 Task: Add a signature Matthew Wright containing Best wishes for a happy National Clean Off Your Desk Day, Matthew Wright to email address softage.3@softage.net and add a label Board of directors
Action: Mouse moved to (65, 134)
Screenshot: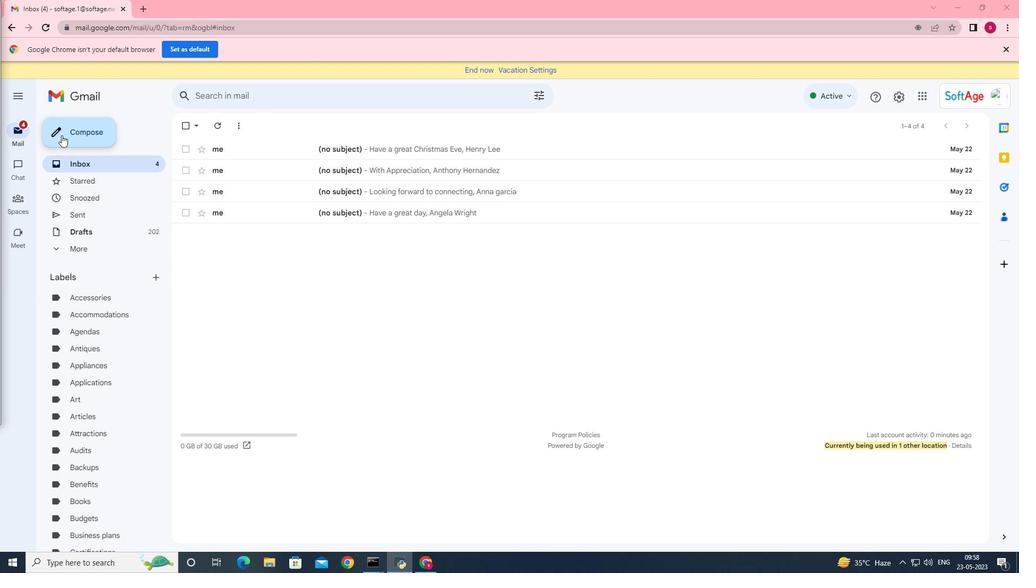 
Action: Mouse pressed left at (65, 134)
Screenshot: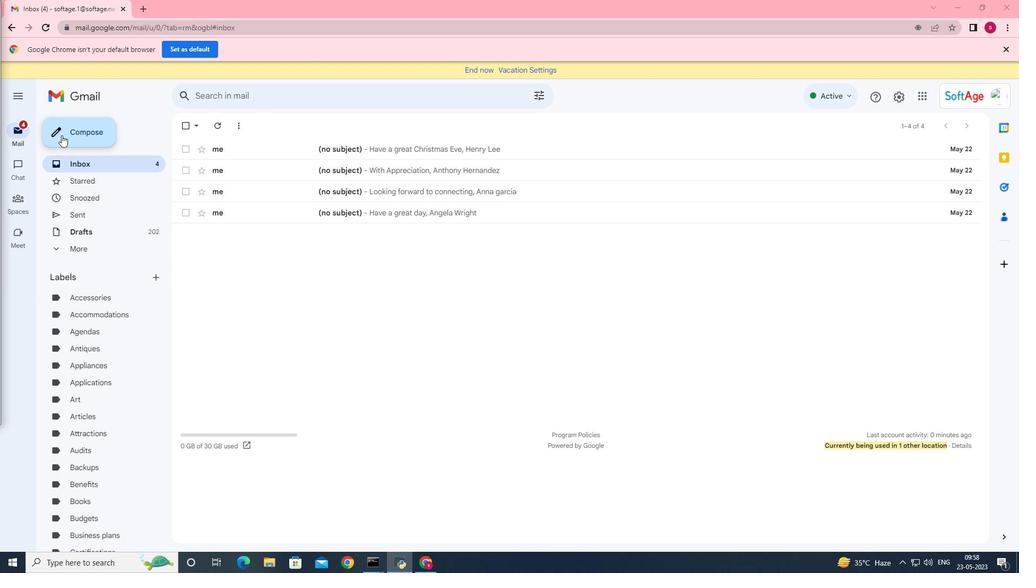 
Action: Mouse moved to (857, 535)
Screenshot: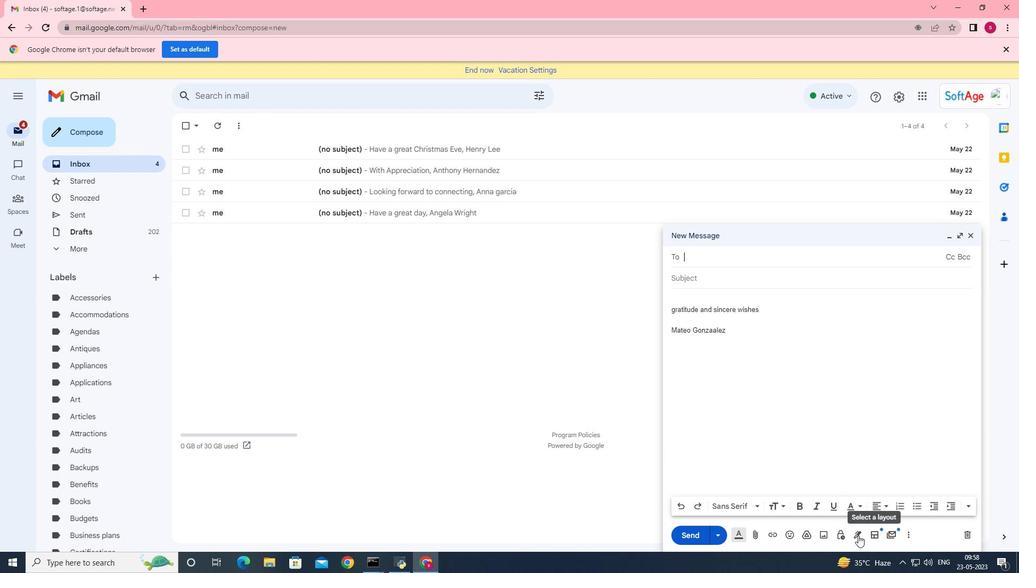 
Action: Mouse pressed left at (857, 535)
Screenshot: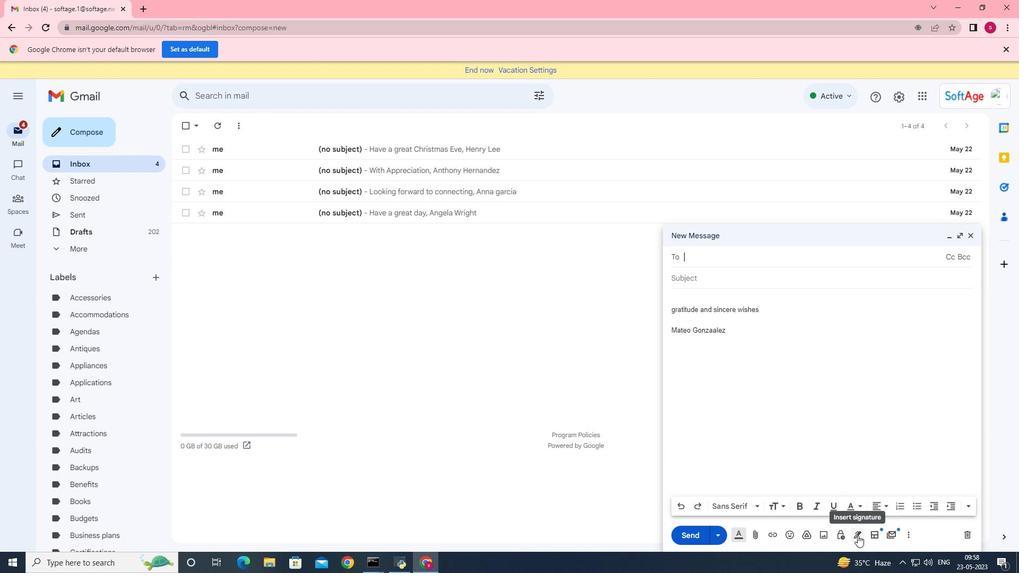 
Action: Mouse moved to (876, 480)
Screenshot: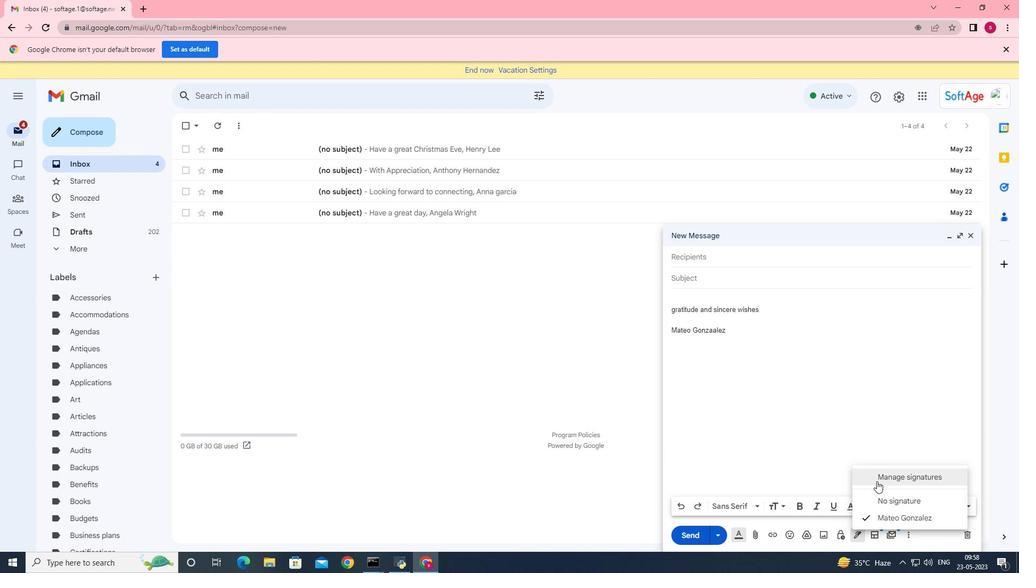 
Action: Mouse pressed left at (876, 480)
Screenshot: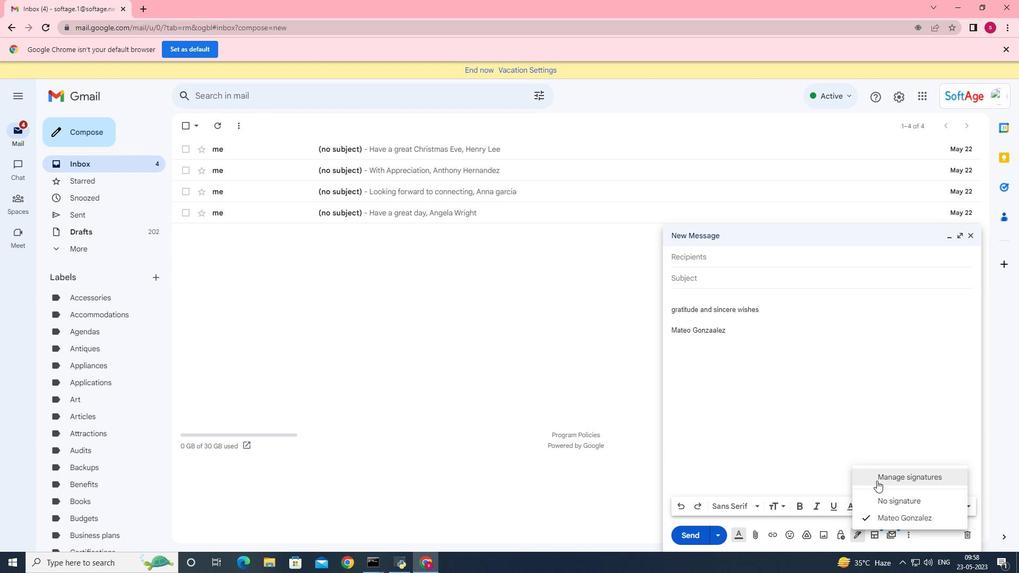 
Action: Mouse moved to (442, 398)
Screenshot: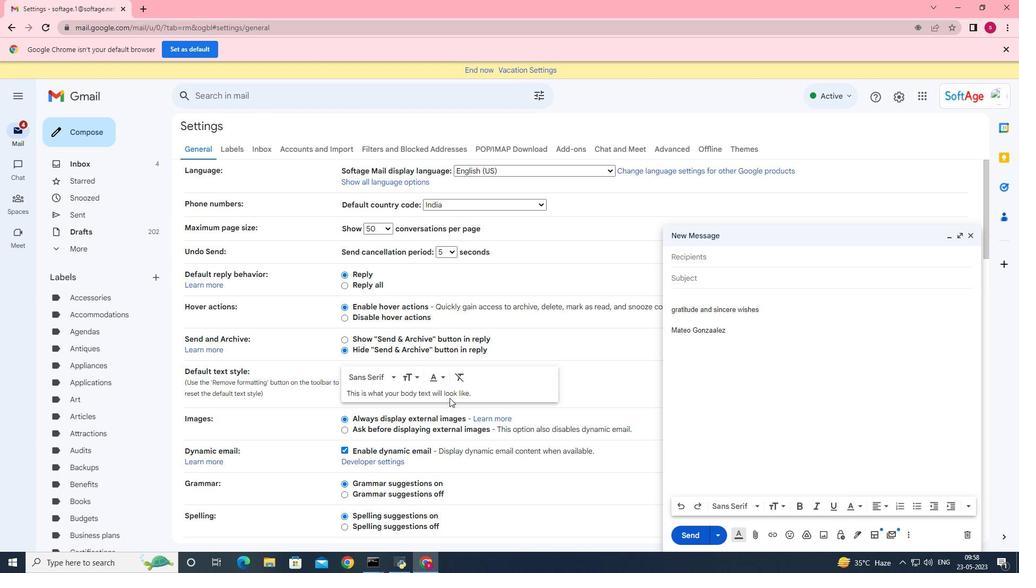 
Action: Mouse scrolled (442, 397) with delta (0, 0)
Screenshot: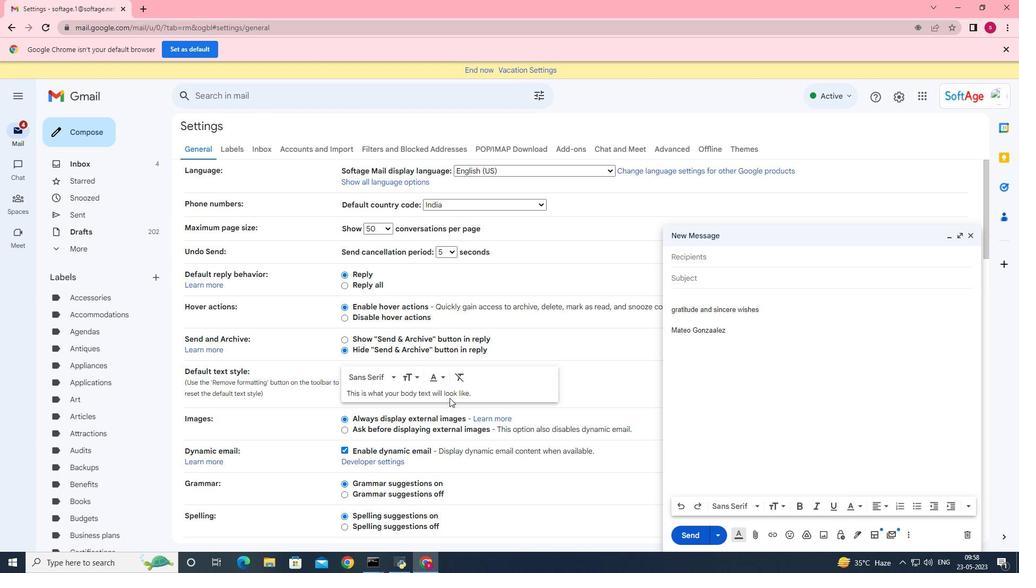 
Action: Mouse scrolled (442, 397) with delta (0, 0)
Screenshot: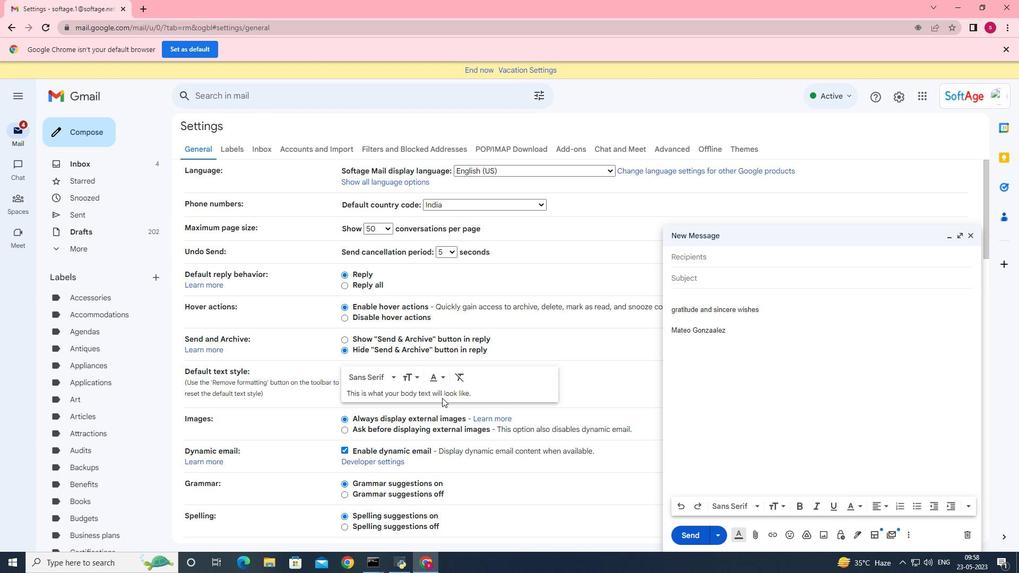 
Action: Mouse moved to (441, 397)
Screenshot: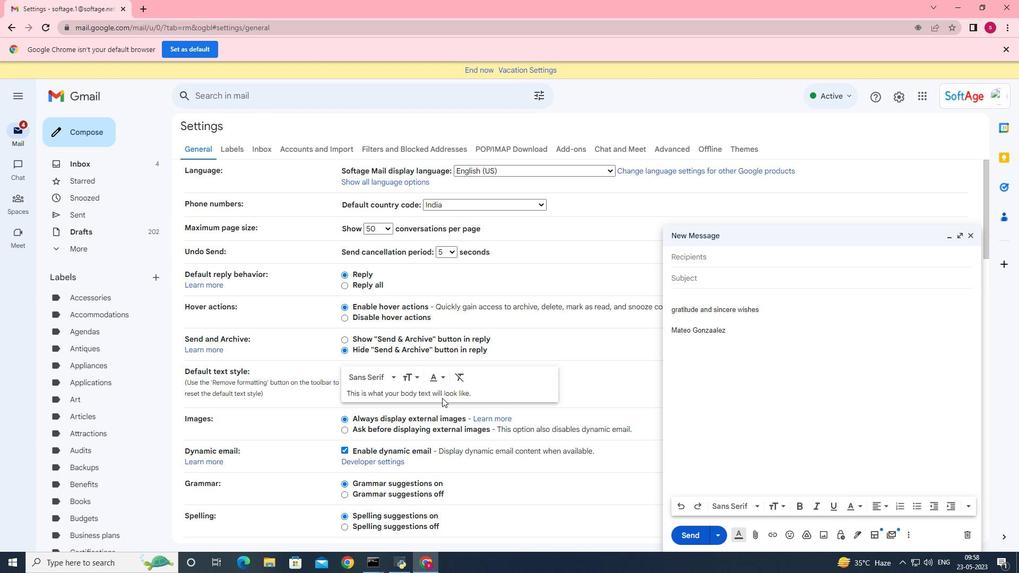 
Action: Mouse scrolled (441, 396) with delta (0, 0)
Screenshot: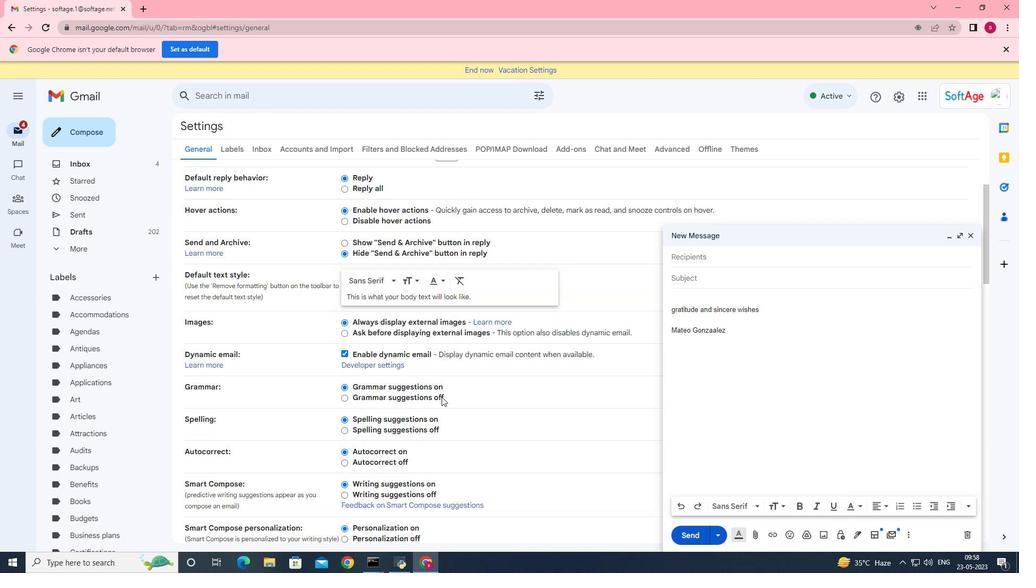 
Action: Mouse scrolled (441, 396) with delta (0, 0)
Screenshot: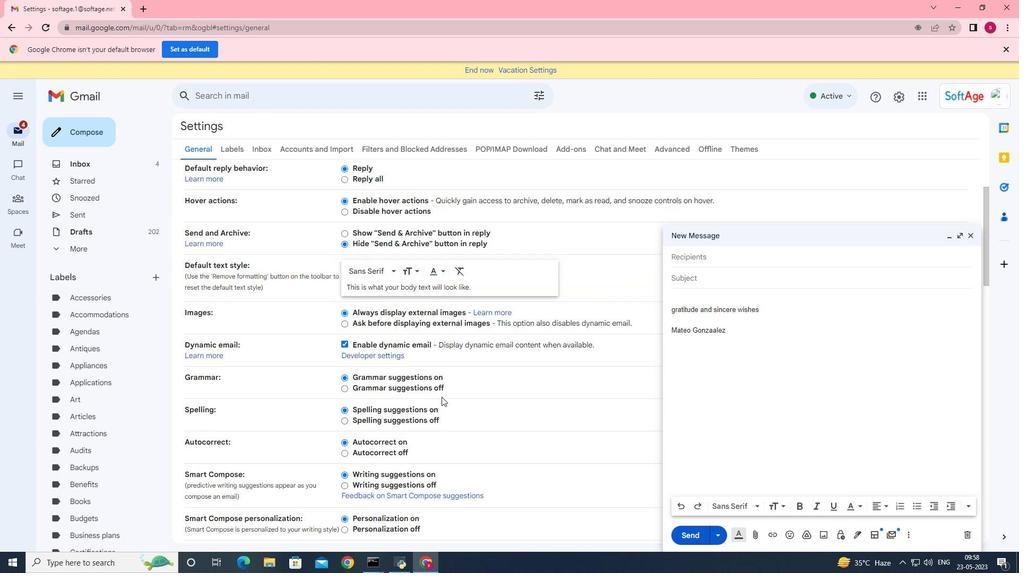 
Action: Mouse scrolled (441, 396) with delta (0, 0)
Screenshot: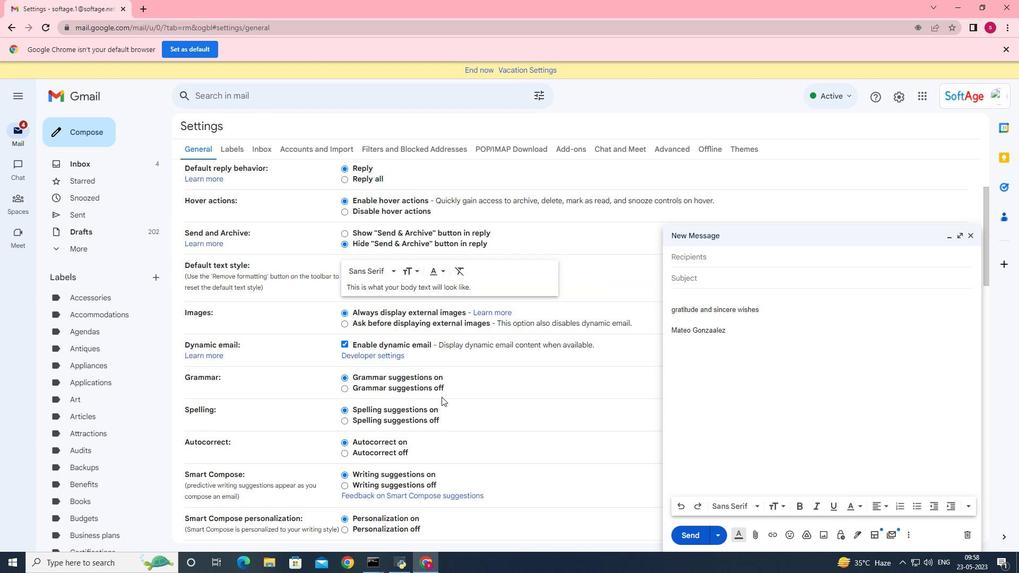 
Action: Mouse moved to (441, 397)
Screenshot: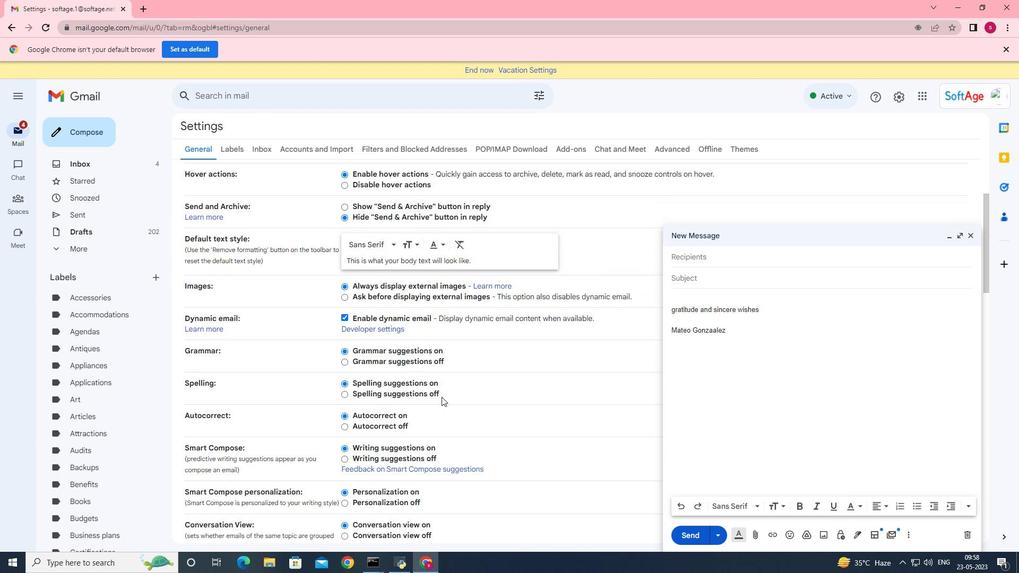 
Action: Mouse scrolled (441, 396) with delta (0, 0)
Screenshot: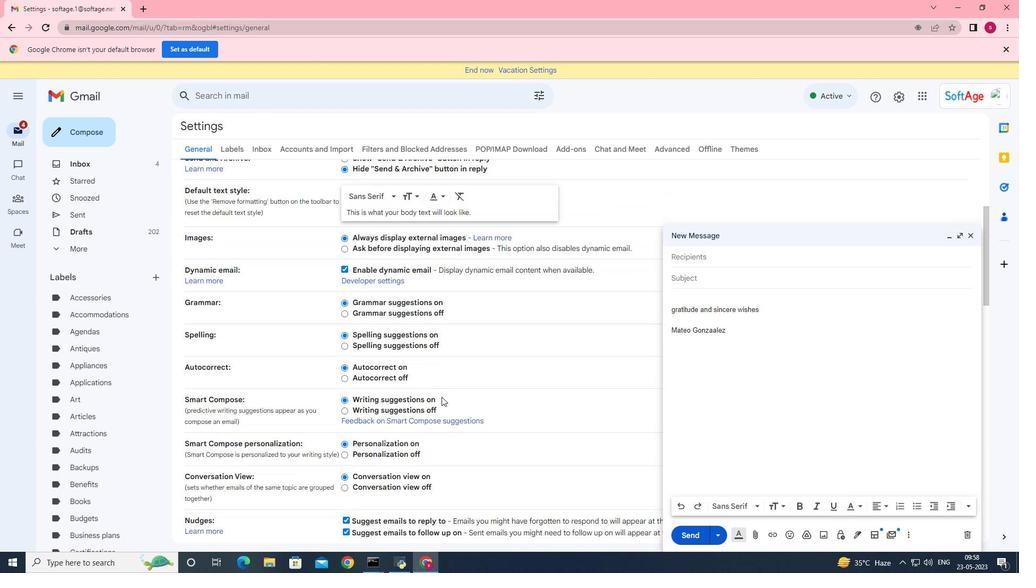 
Action: Mouse scrolled (441, 396) with delta (0, 0)
Screenshot: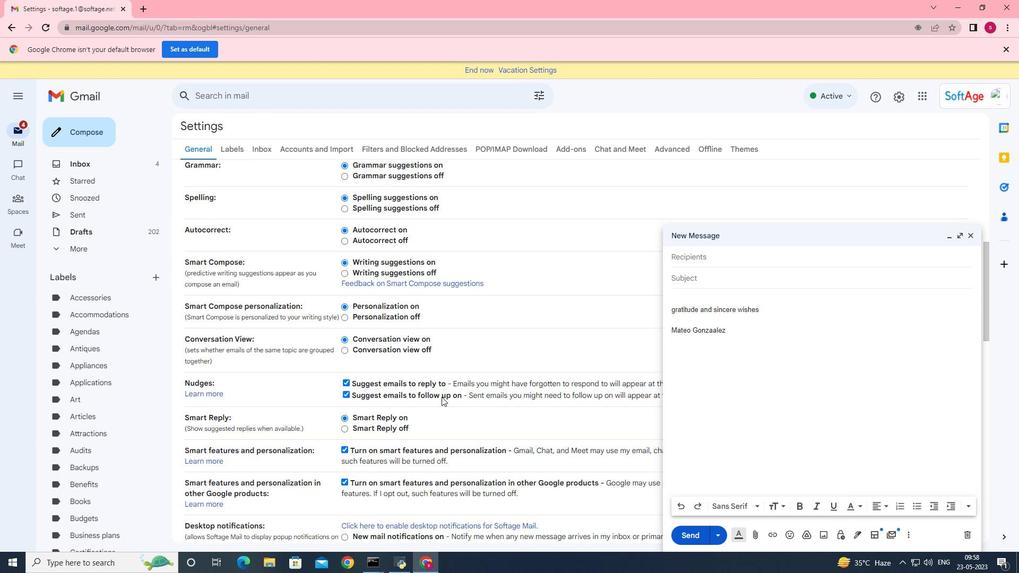 
Action: Mouse scrolled (441, 396) with delta (0, 0)
Screenshot: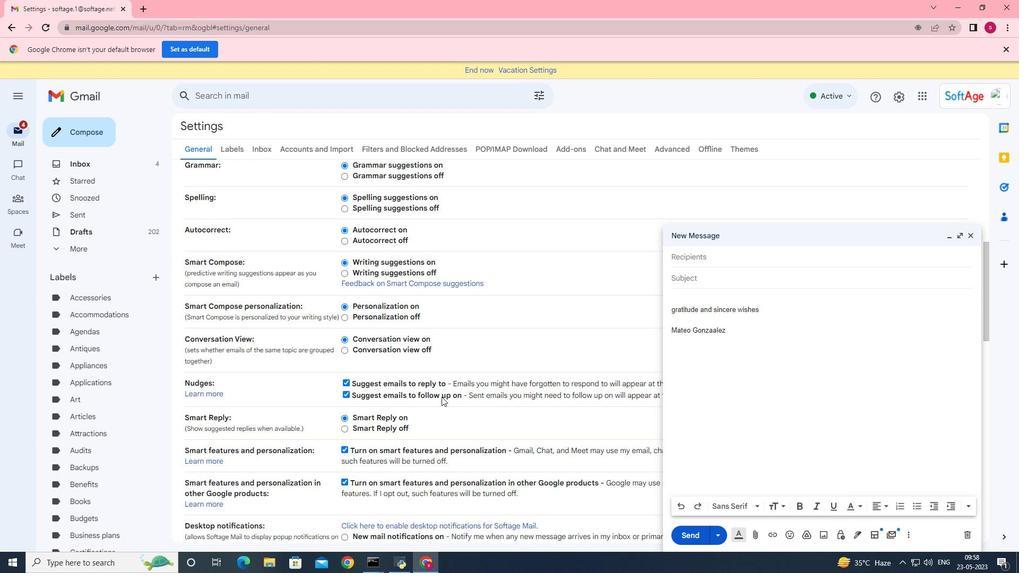 
Action: Mouse scrolled (441, 396) with delta (0, 0)
Screenshot: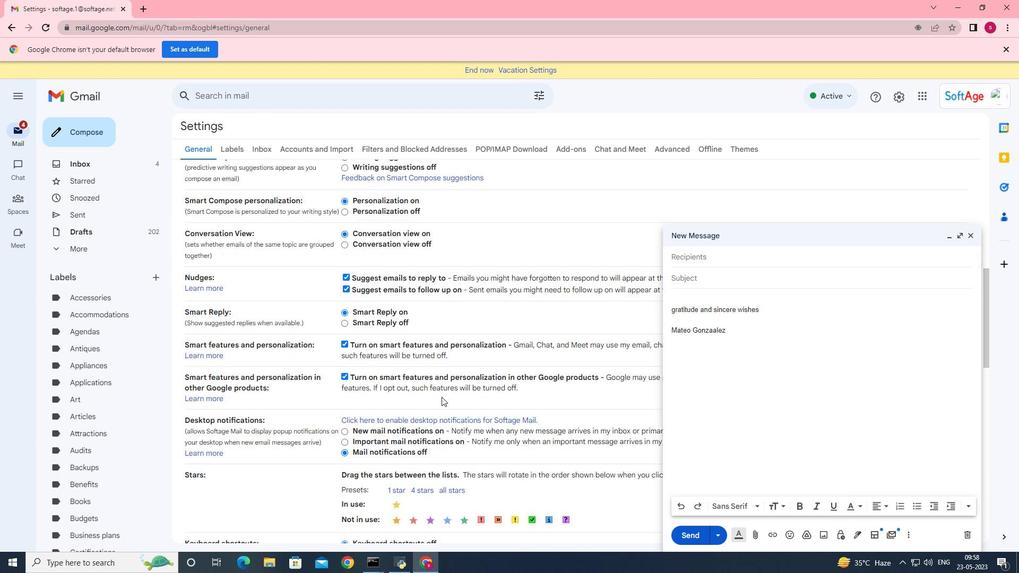 
Action: Mouse scrolled (441, 396) with delta (0, 0)
Screenshot: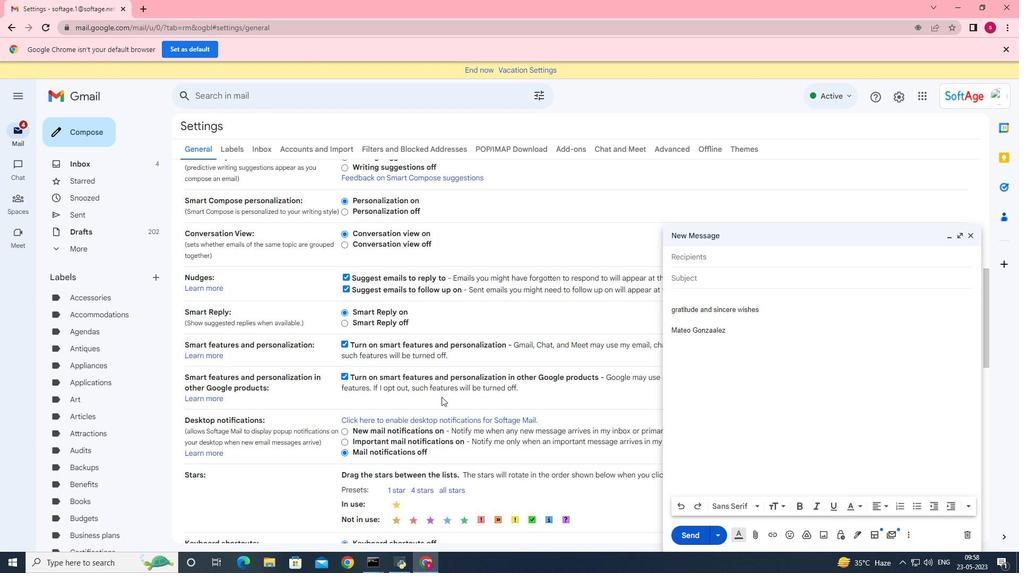 
Action: Mouse scrolled (441, 396) with delta (0, 0)
Screenshot: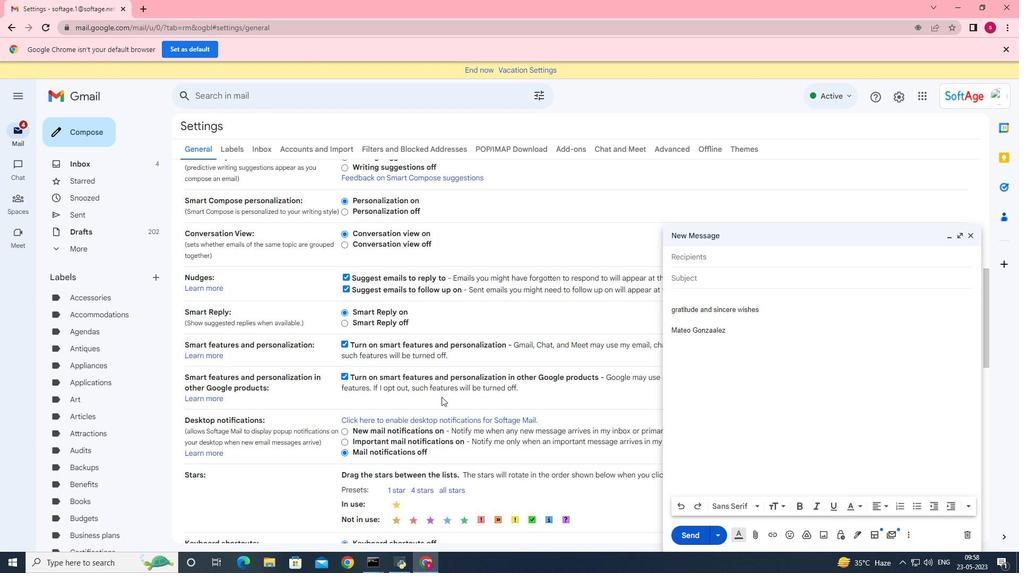 
Action: Mouse scrolled (441, 396) with delta (0, 0)
Screenshot: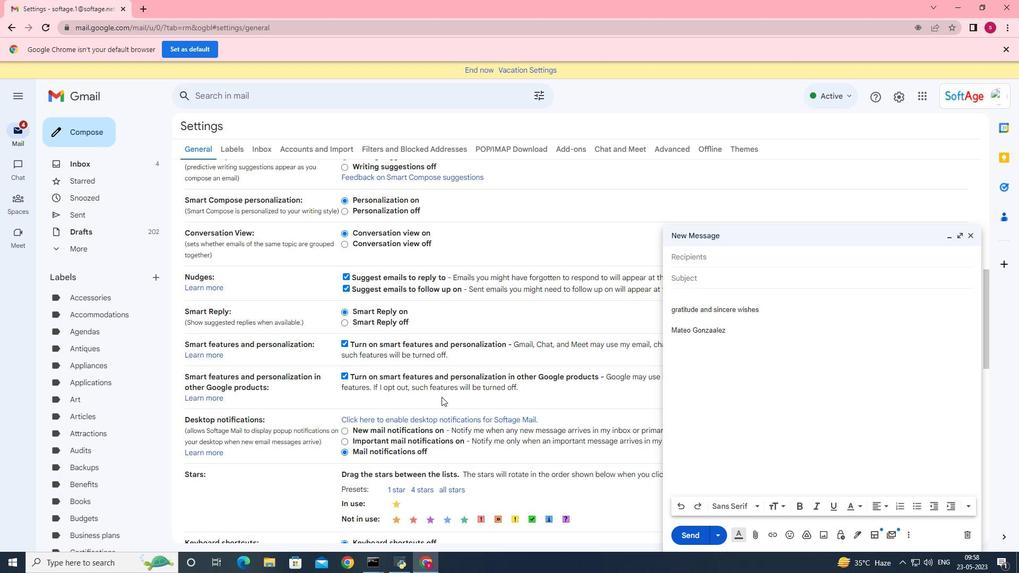 
Action: Mouse scrolled (441, 396) with delta (0, 0)
Screenshot: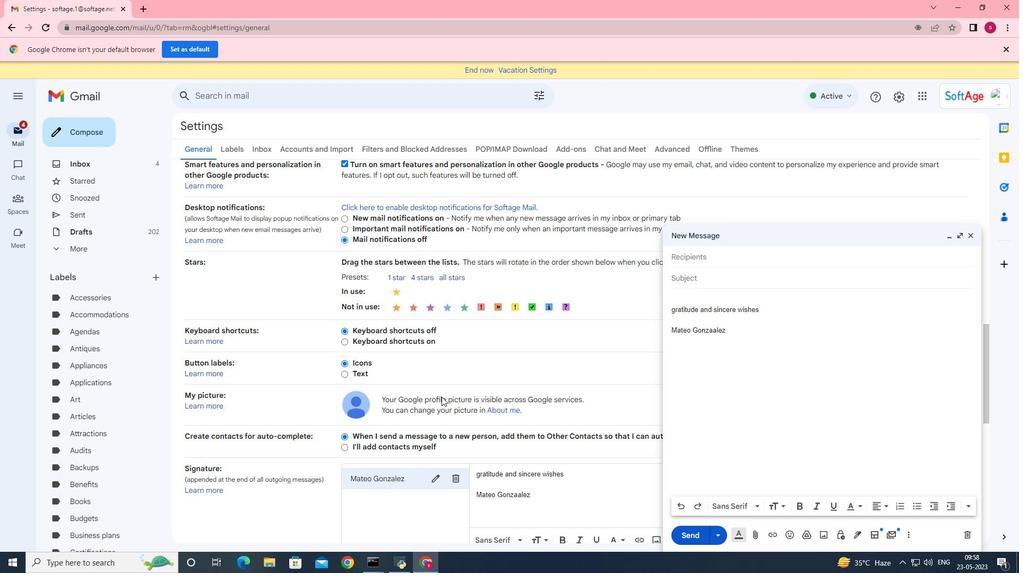 
Action: Mouse scrolled (441, 396) with delta (0, 0)
Screenshot: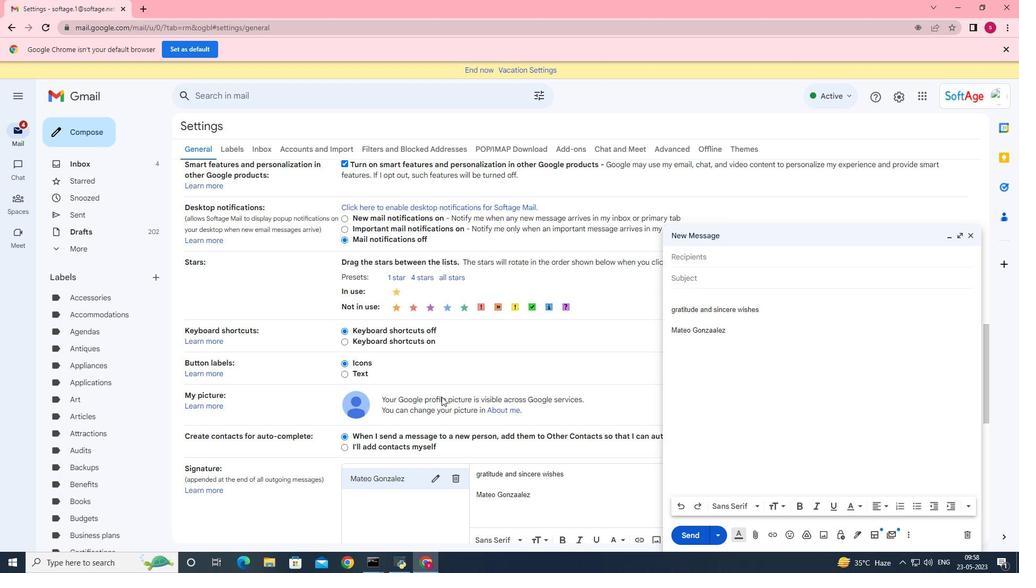 
Action: Mouse scrolled (441, 396) with delta (0, 0)
Screenshot: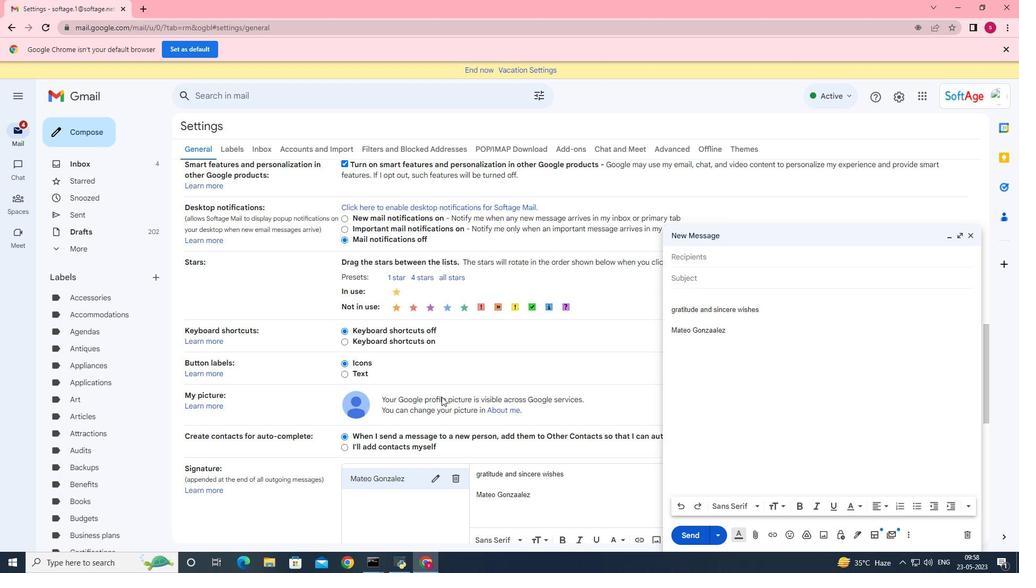 
Action: Mouse scrolled (441, 396) with delta (0, 0)
Screenshot: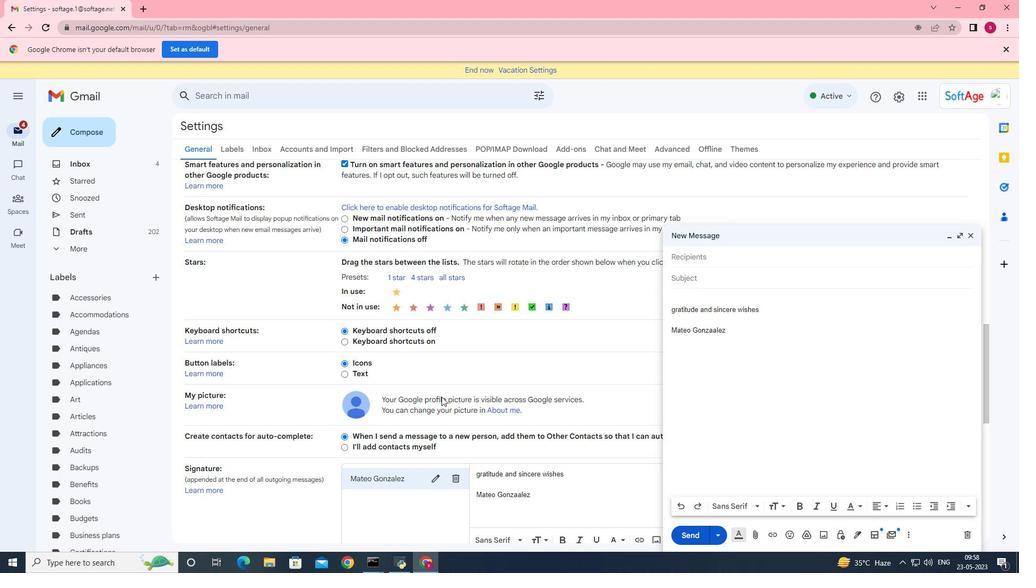
Action: Mouse scrolled (441, 396) with delta (0, 0)
Screenshot: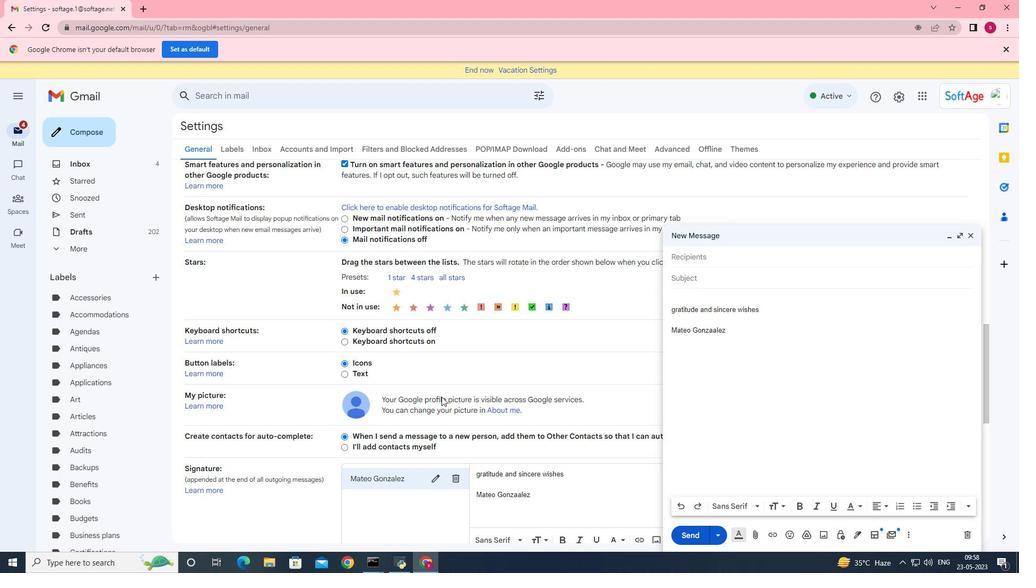 
Action: Mouse moved to (432, 208)
Screenshot: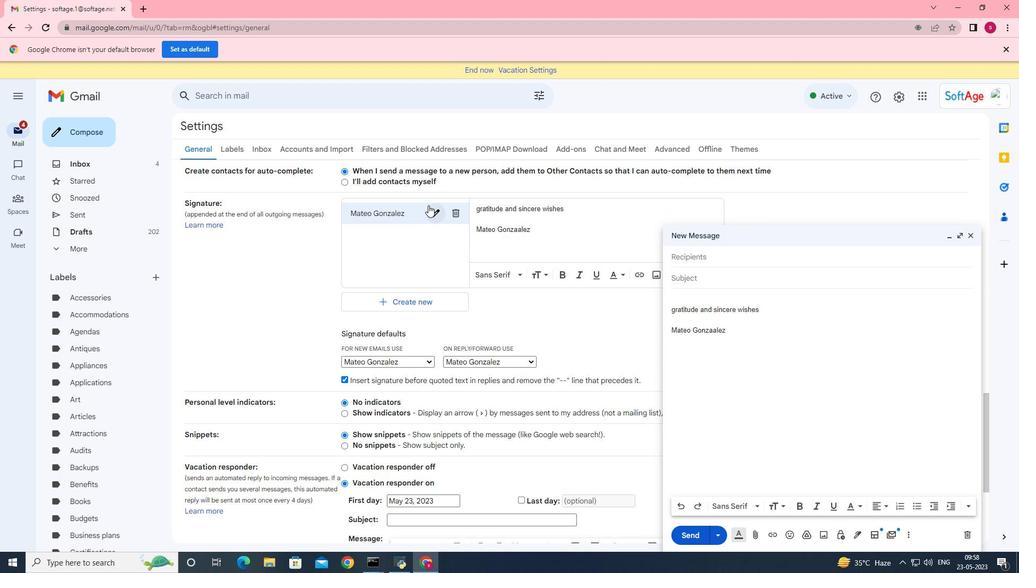 
Action: Mouse pressed left at (432, 208)
Screenshot: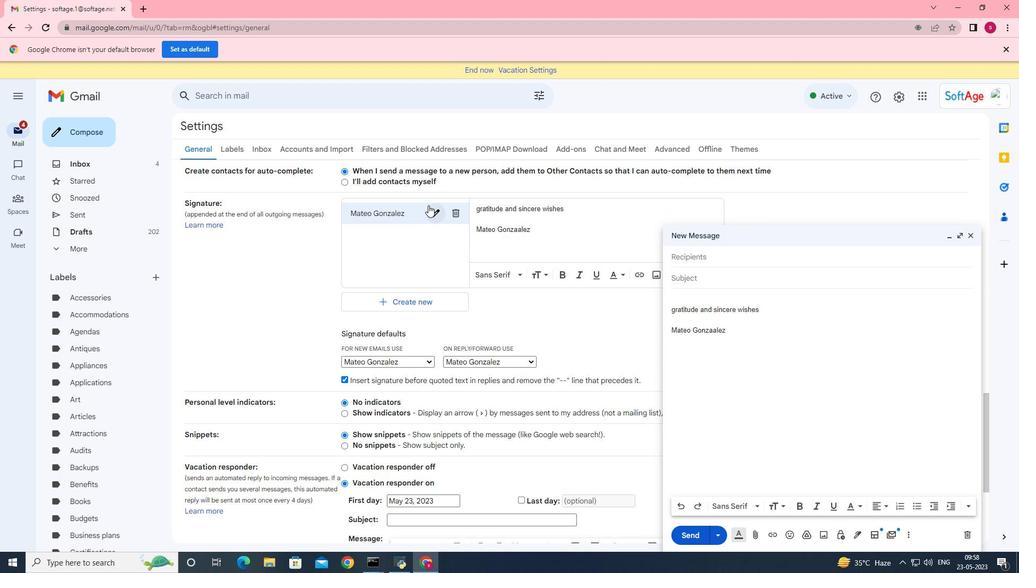 
Action: Key pressed ctrl+A<Key.backspace><Key.shift><Key.shift><Key.shift><Key.shift><Key.shift><Key.shift><Key.shift><Key.shift><Key.shift><Key.shift><Key.shift><Key.shift><Key.shift><Key.shift><Key.shift><Key.shift><Key.shift><Key.shift><Key.shift><Key.shift><Key.shift><Key.shift><Key.shift><Key.shift><Key.shift><Key.shift><Key.shift><Key.shift><Key.shift><Key.shift><Key.shift><Key.shift><Key.shift><Key.shift><Key.shift><Key.shift><Key.shift><Key.shift><Key.shift><Key.shift>Matthew<Key.space><Key.shift>Wright<Key.space>
Screenshot: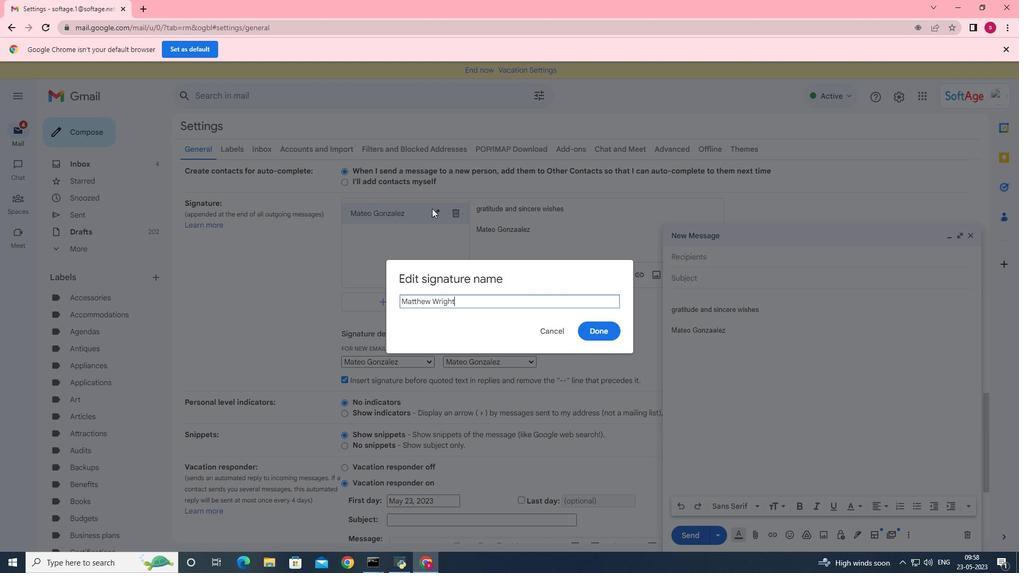 
Action: Mouse moved to (614, 332)
Screenshot: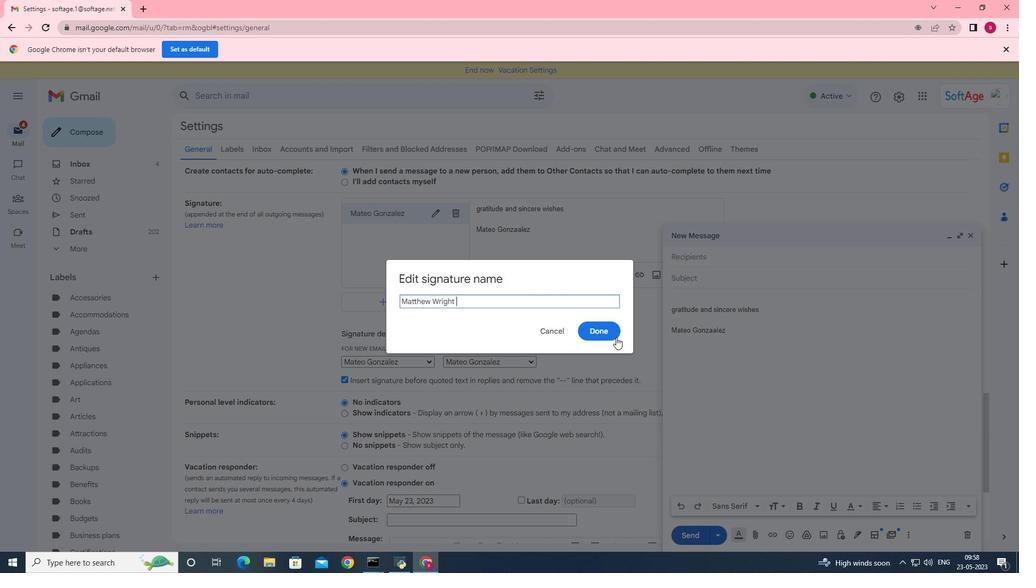 
Action: Mouse pressed left at (614, 332)
Screenshot: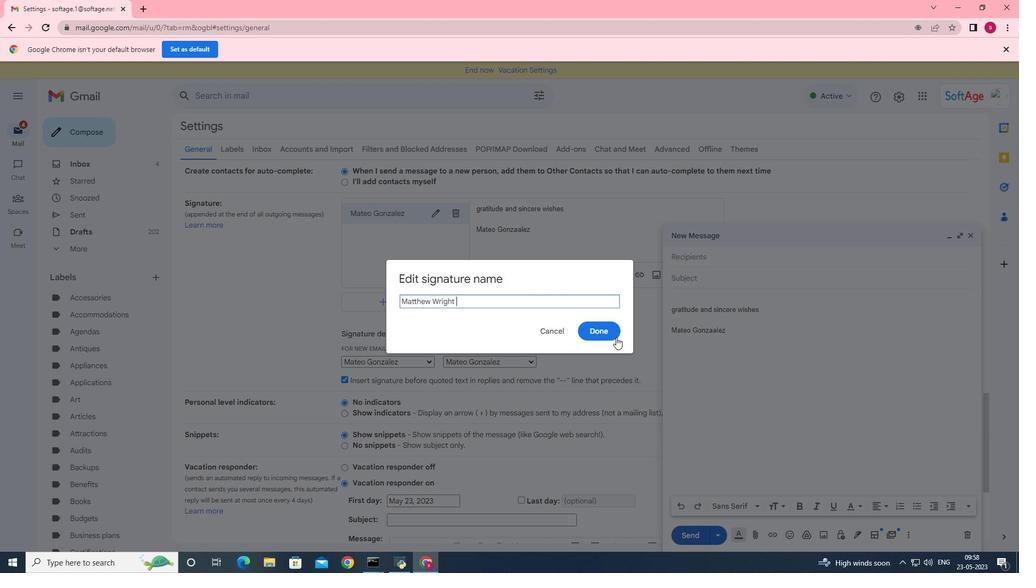 
Action: Mouse moved to (573, 228)
Screenshot: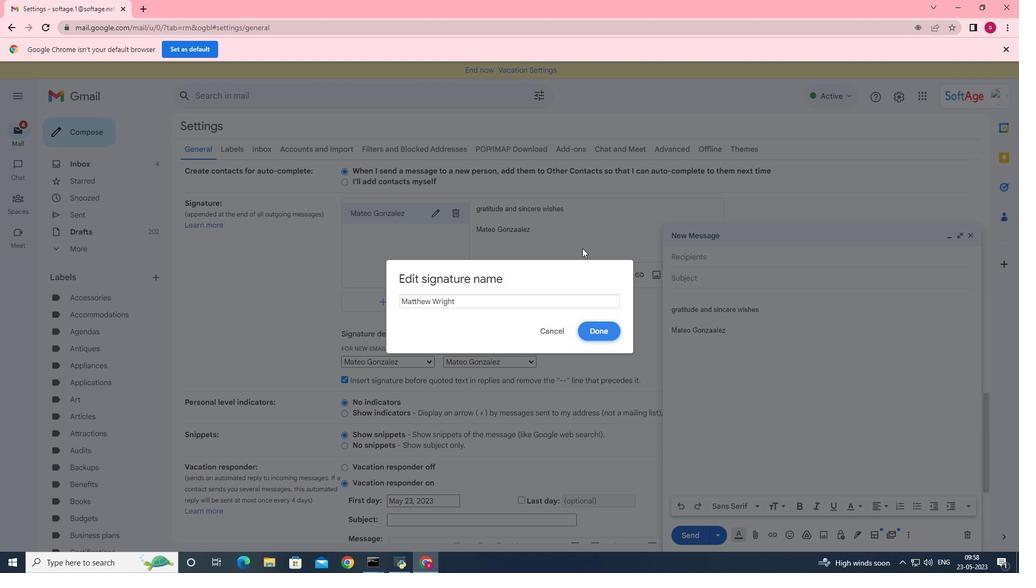 
Action: Mouse pressed left at (573, 228)
Screenshot: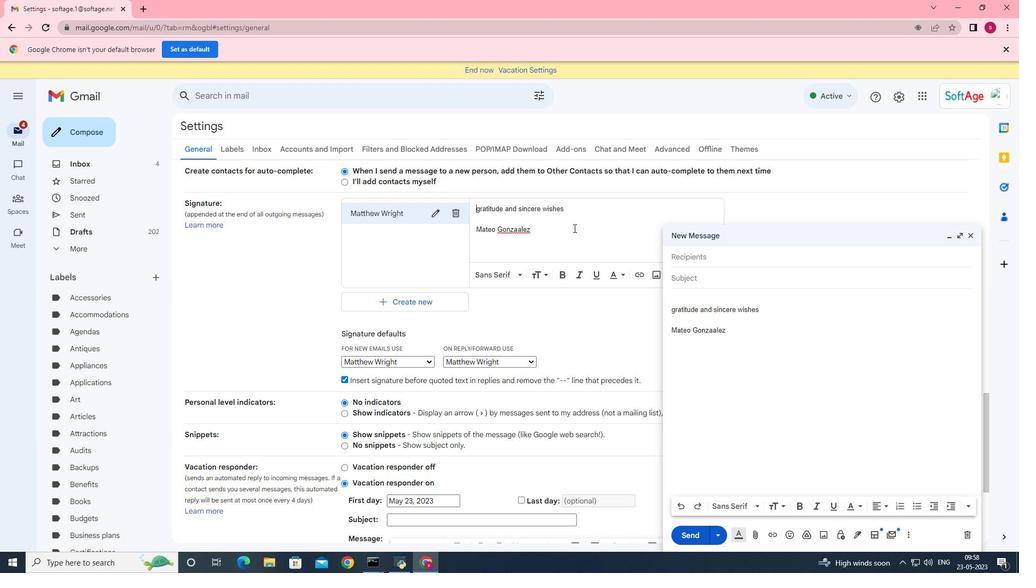 
Action: Key pressed ctrl+A<Key.backspace><Key.shift><Key.shift>Best<Key.space>wishes<Key.space>for<Key.space>a<Key.space>happy<Key.space><Key.shift>Natinol<Key.space><Key.shift>Clean<Key.space><Key.backspace><Key.backspace><Key.backspace><Key.backspace><Key.backspace><Key.backspace><Key.backspace><Key.backspace><Key.backspace><Key.backspace>onal<Key.space><Key.shift><Key.shift><Key.shift><Key.shift><Key.shift><Key.shift><Key.shift><Key.shift><Key.shift><Key.shift><Key.shift><Key.shift><Key.shift><Key.shift><Key.shift><Key.shift><Key.shift><Key.shift><Key.shift><Key.shift><Key.shift><Key.shift><Key.shift><Key.shift><Key.shift>Clean<Key.space>off<Key.space><Key.shift>Youe<Key.backspace>r<Key.space><Key.shift>Desk<Key.space><Key.shift>Day<Key.space><Key.enter><Key.enter><Key.shift>Matthew<Key.space><Key.shift>Wright<Key.space>
Screenshot: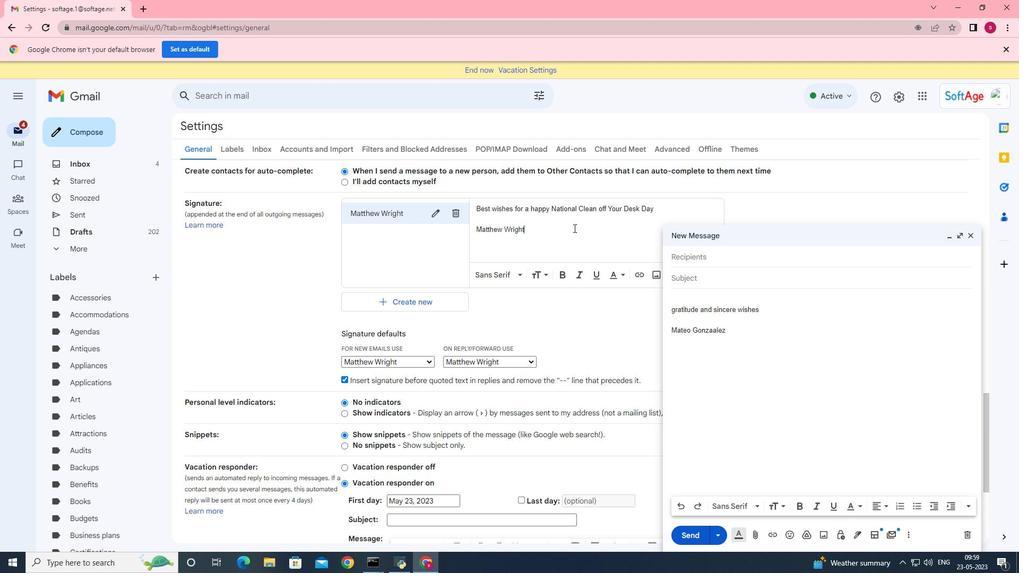 
Action: Mouse moved to (475, 229)
Screenshot: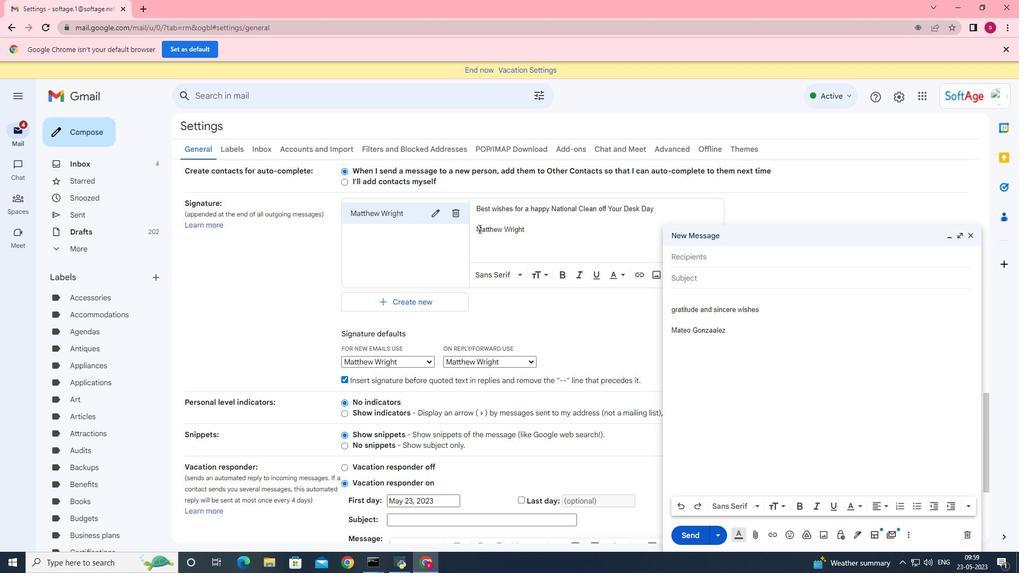 
Action: Mouse pressed left at (475, 229)
Screenshot: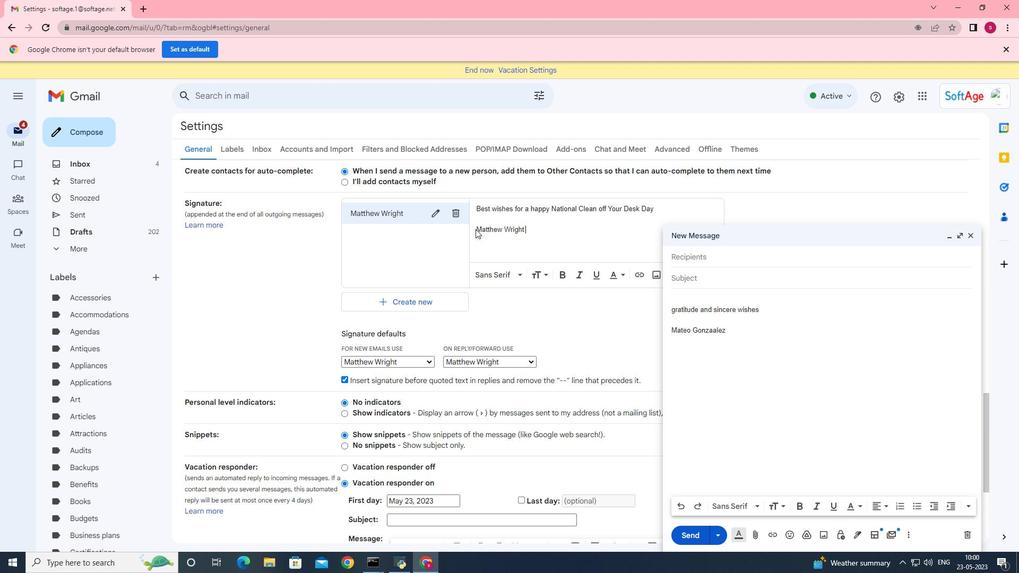 
Action: Mouse moved to (475, 225)
Screenshot: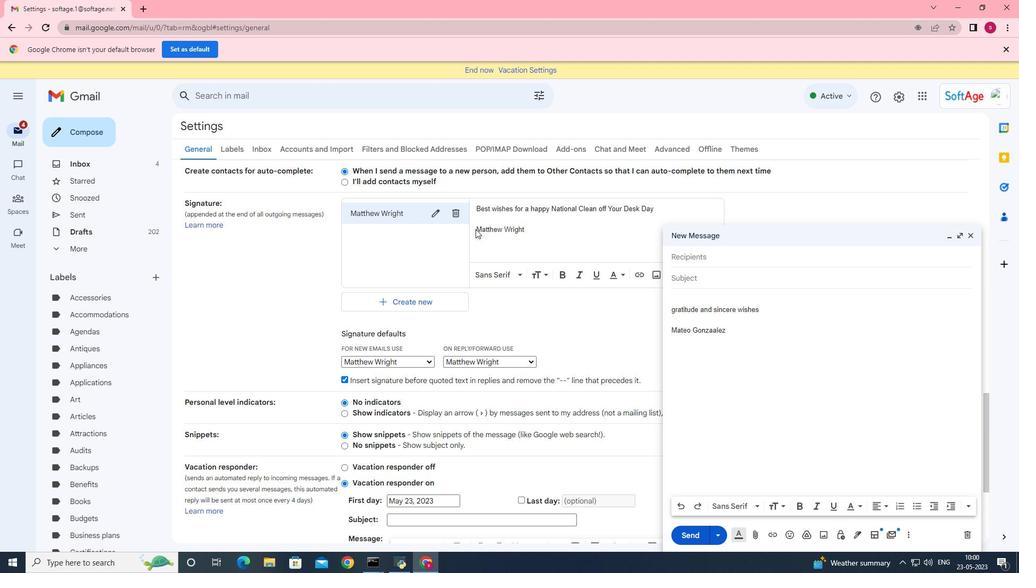 
Action: Mouse pressed left at (475, 225)
Screenshot: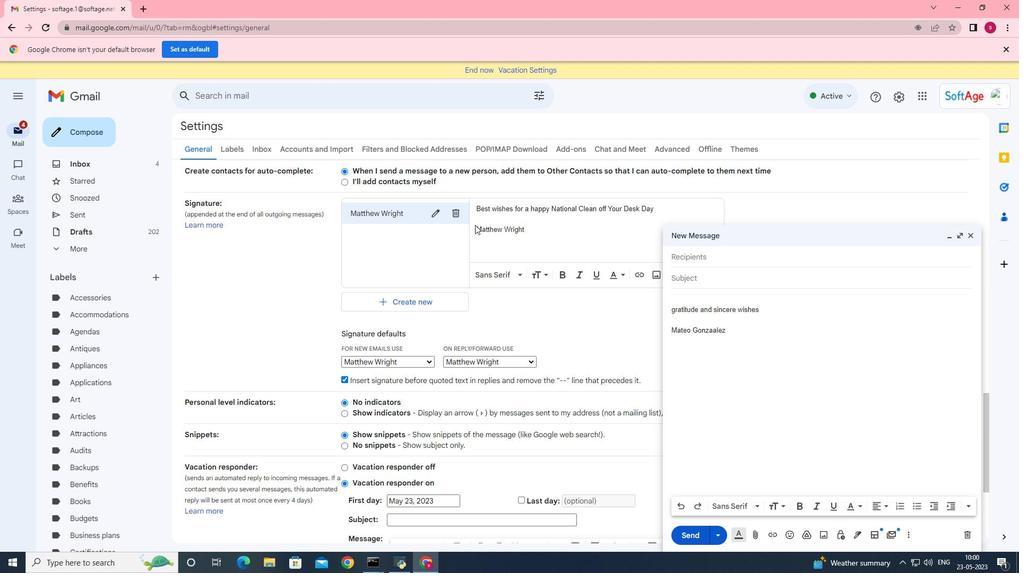 
Action: Mouse moved to (660, 211)
Screenshot: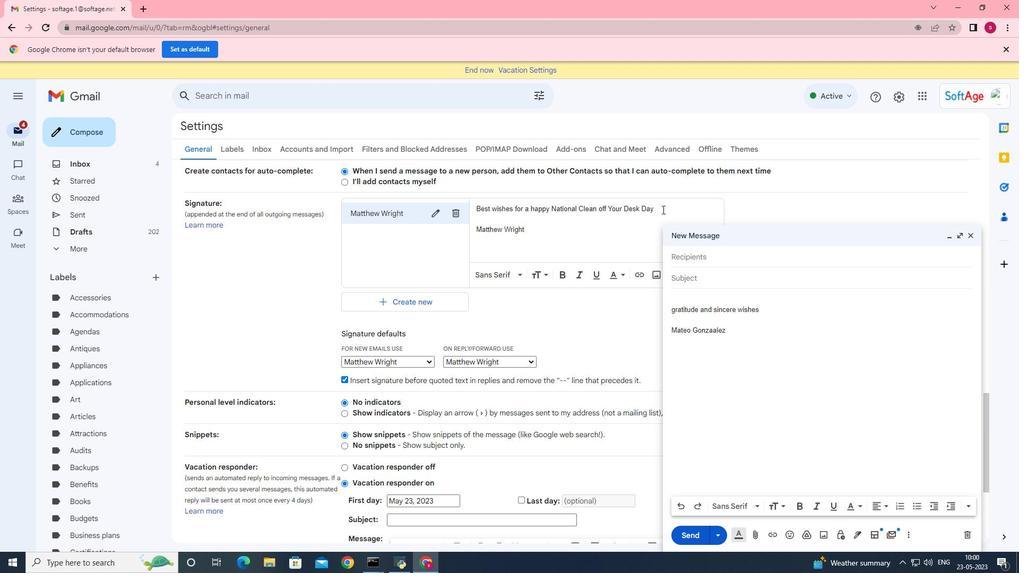 
Action: Mouse pressed left at (660, 211)
Screenshot: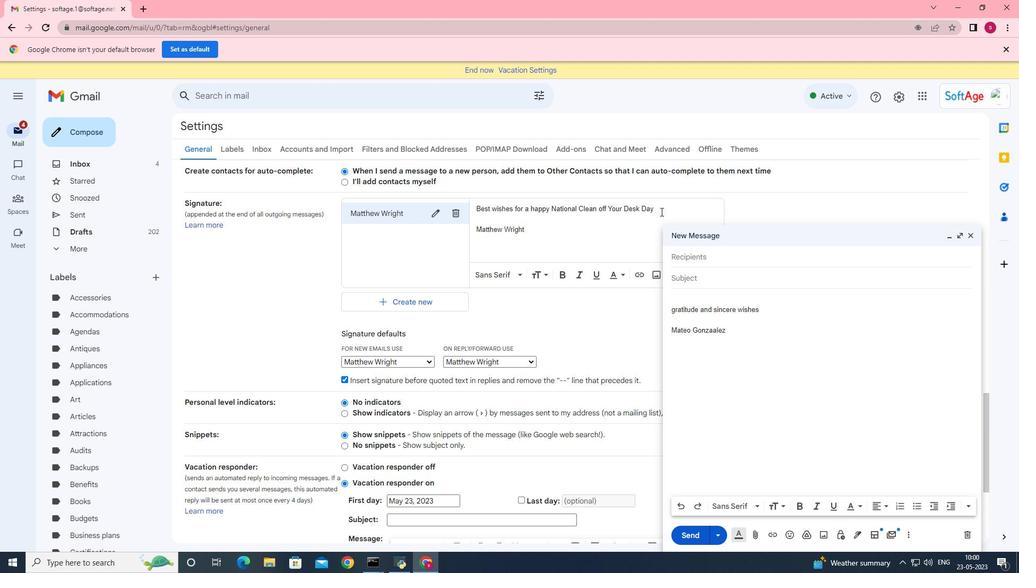 
Action: Mouse moved to (652, 221)
Screenshot: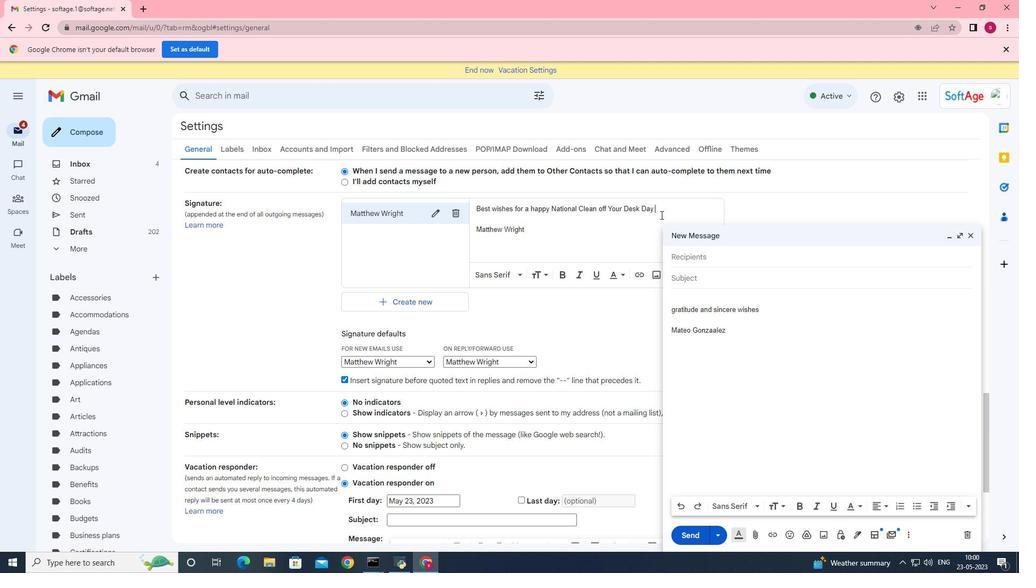 
Action: Key pressed <Key.backspace>
Screenshot: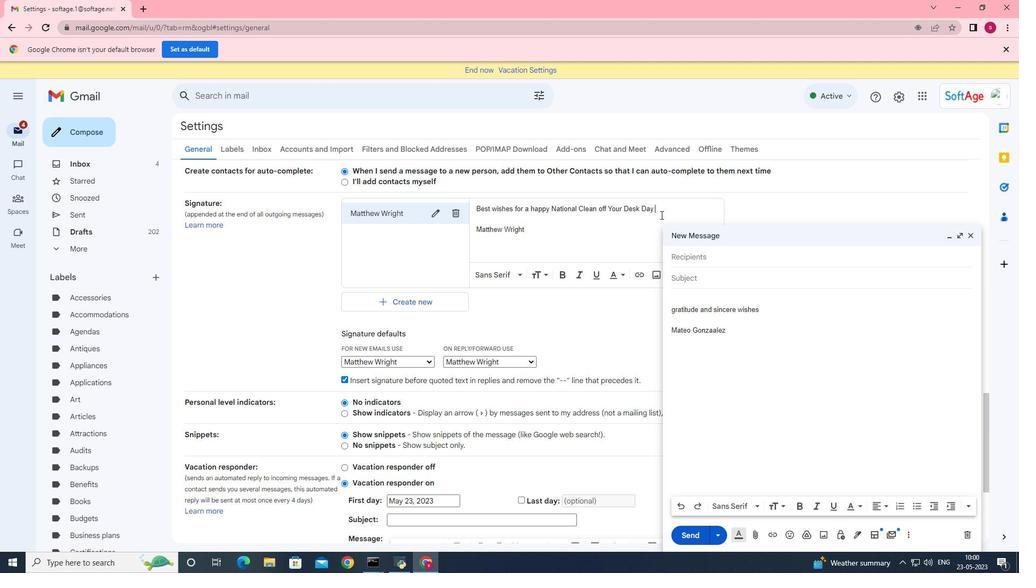 
Action: Mouse moved to (556, 221)
Screenshot: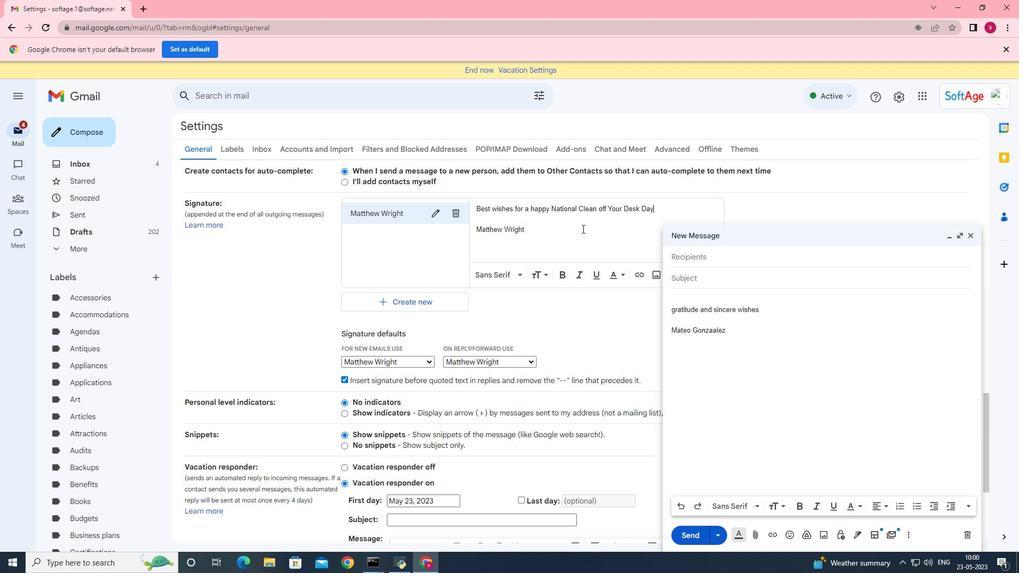 
Action: Mouse pressed left at (556, 221)
Screenshot: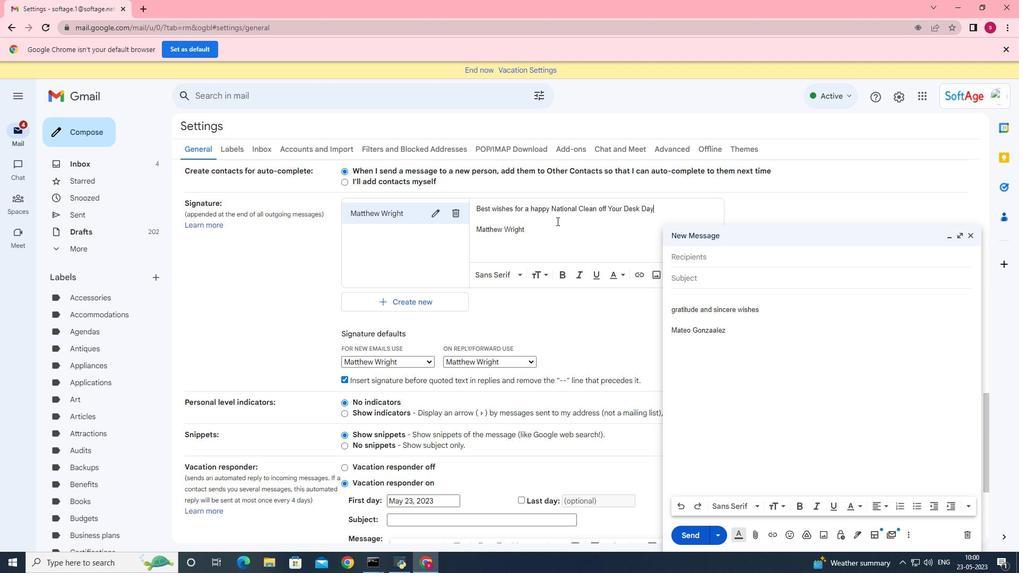 
Action: Key pressed <Key.backspace>,
Screenshot: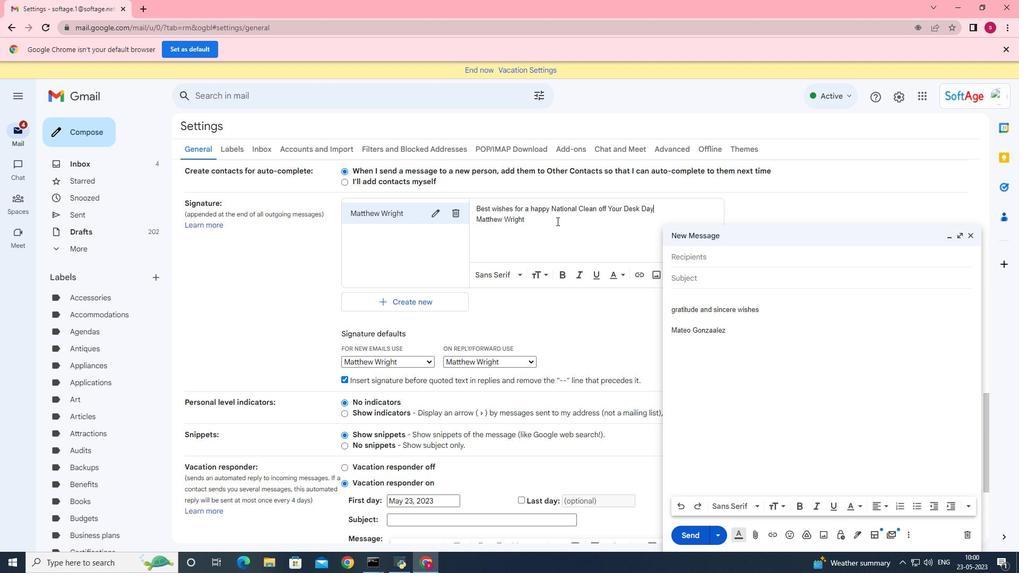 
Action: Mouse moved to (512, 284)
Screenshot: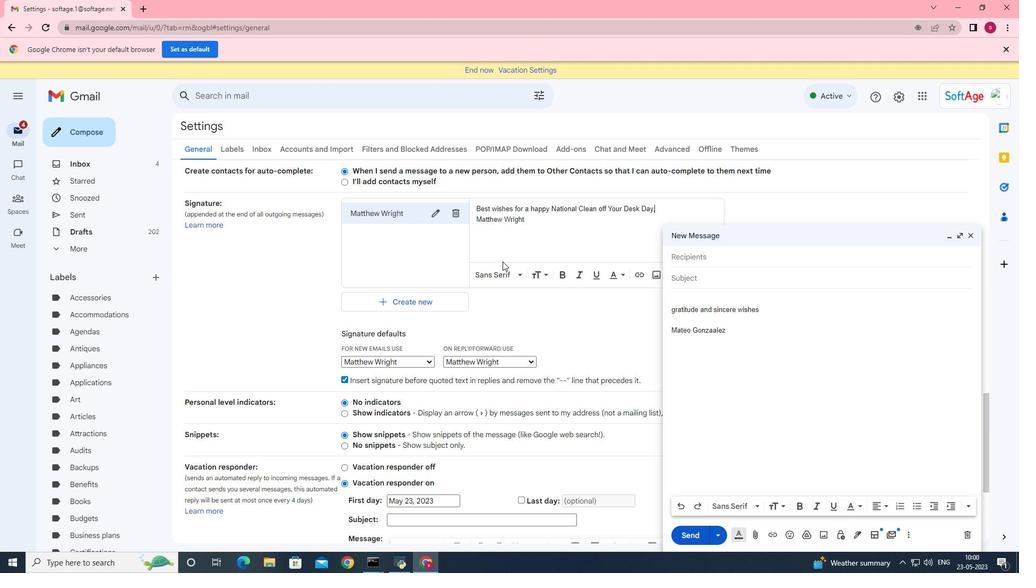
Action: Mouse scrolled (512, 282) with delta (0, 0)
Screenshot: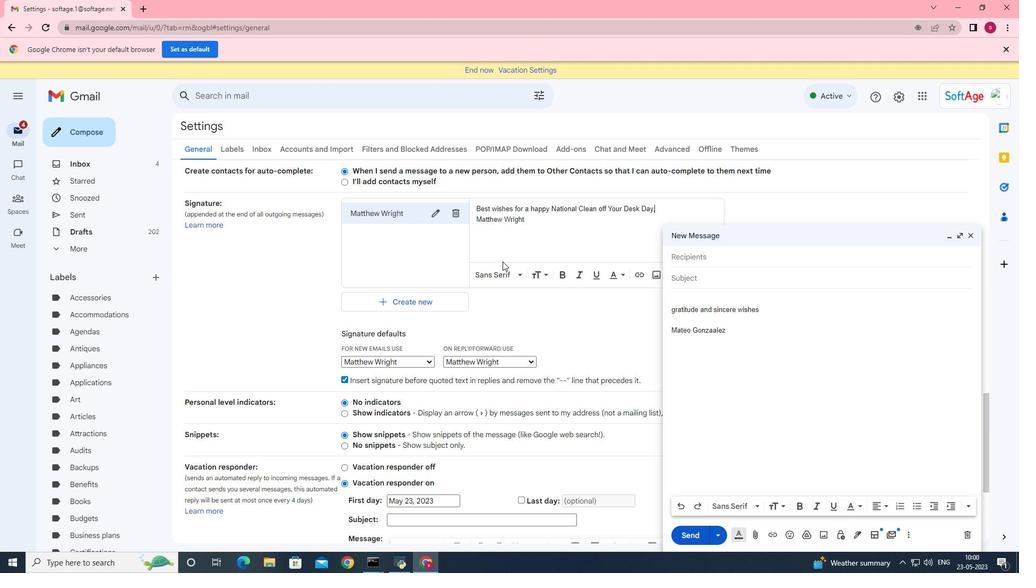 
Action: Mouse scrolled (512, 283) with delta (0, 0)
Screenshot: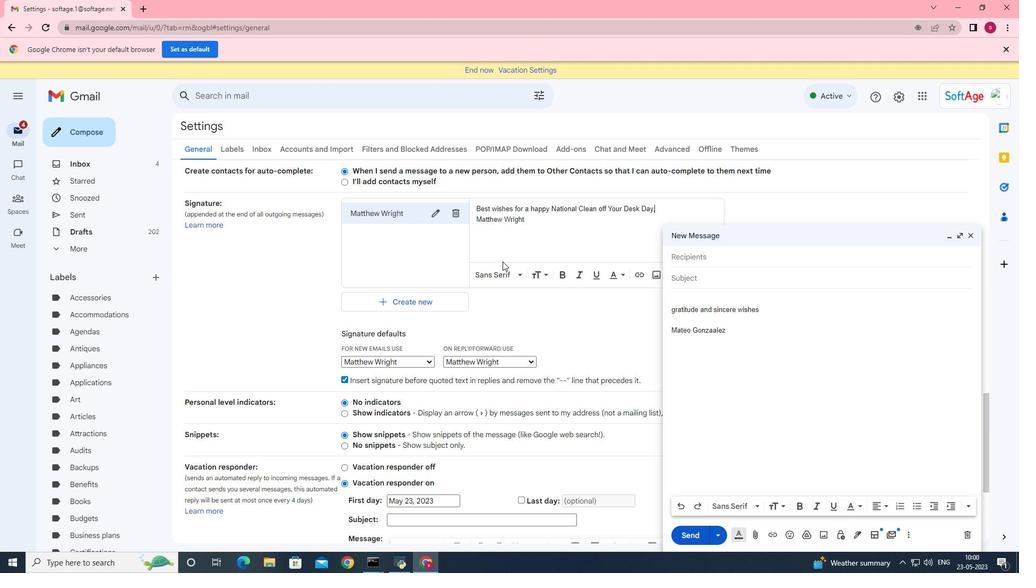 
Action: Mouse scrolled (512, 283) with delta (0, 0)
Screenshot: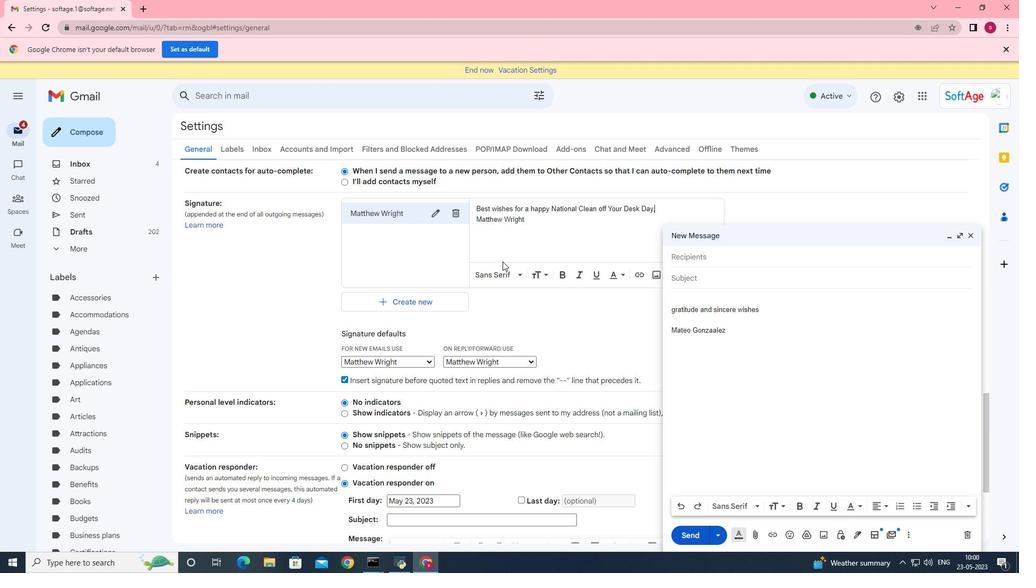 
Action: Mouse moved to (510, 275)
Screenshot: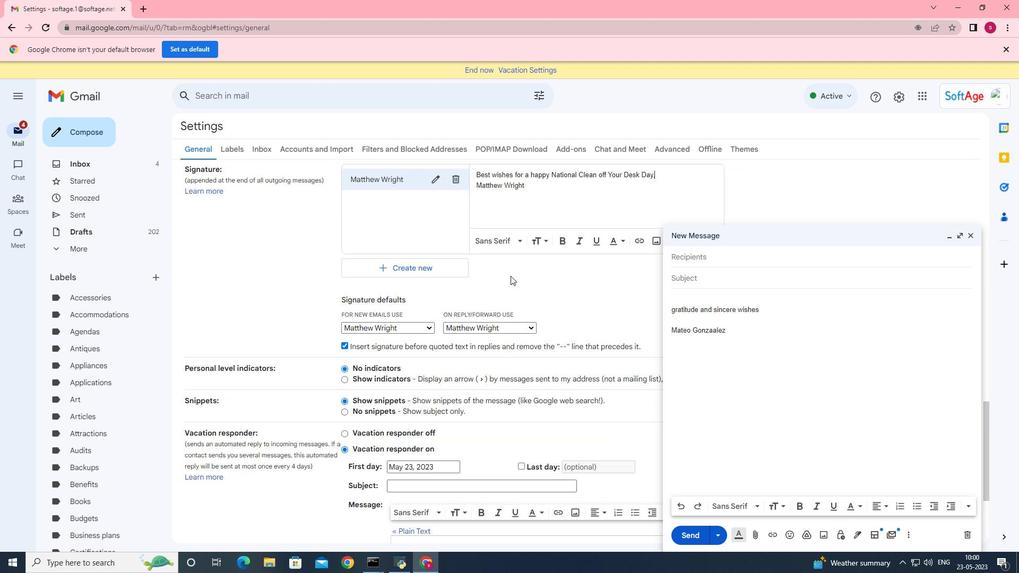 
Action: Mouse scrolled (510, 274) with delta (0, 0)
Screenshot: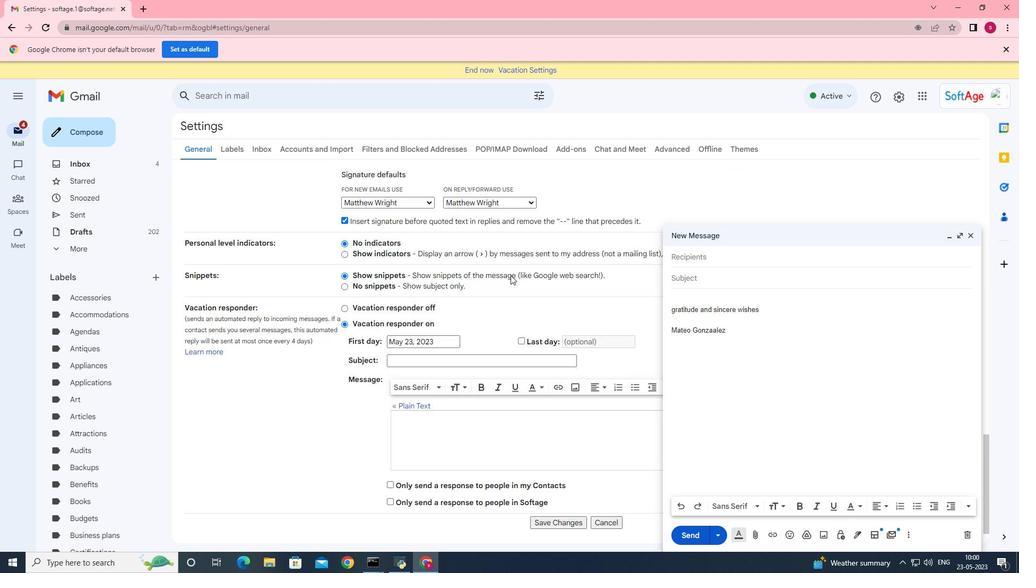 
Action: Mouse scrolled (510, 274) with delta (0, 0)
Screenshot: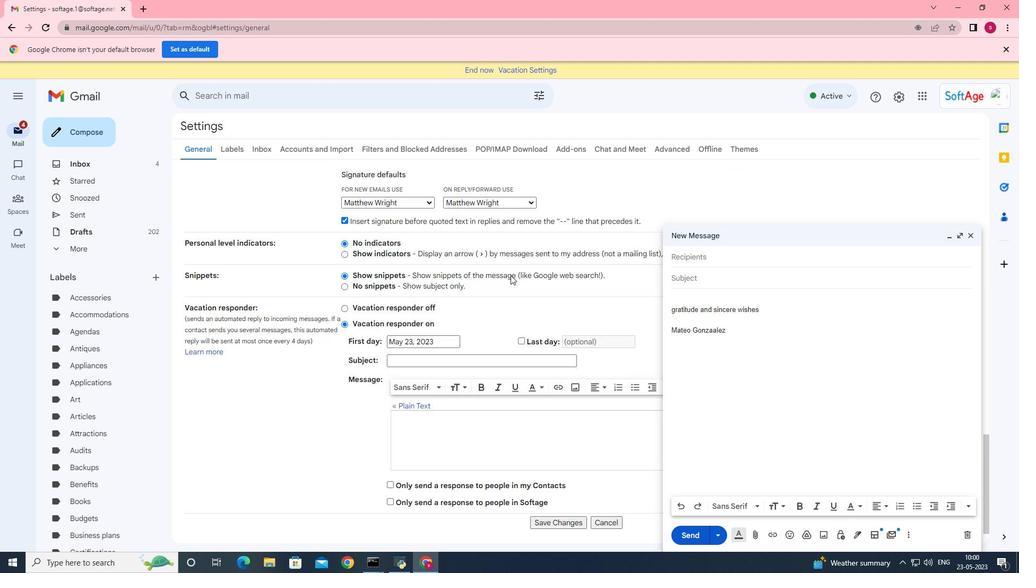 
Action: Mouse moved to (552, 485)
Screenshot: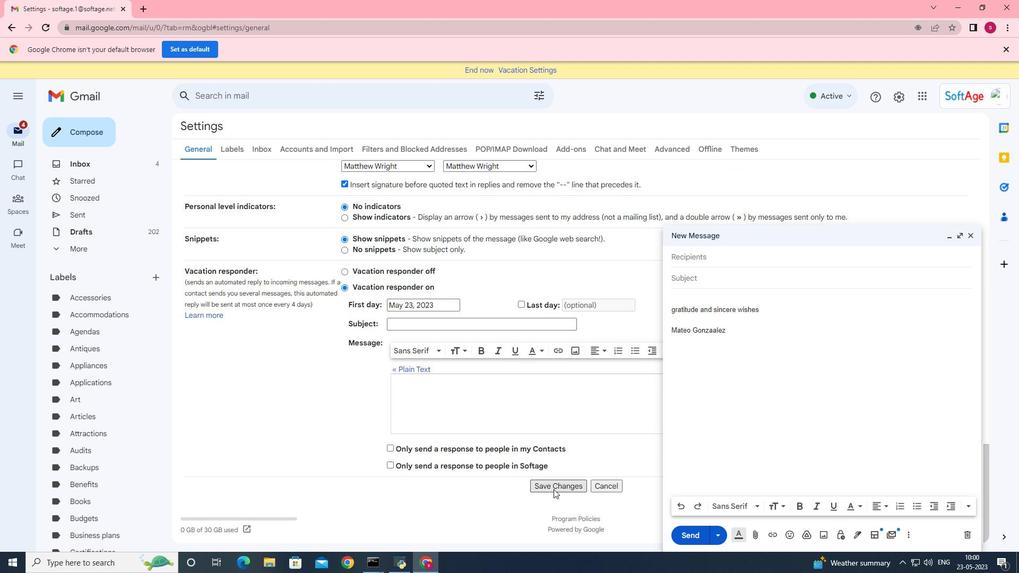 
Action: Mouse pressed left at (552, 485)
Screenshot: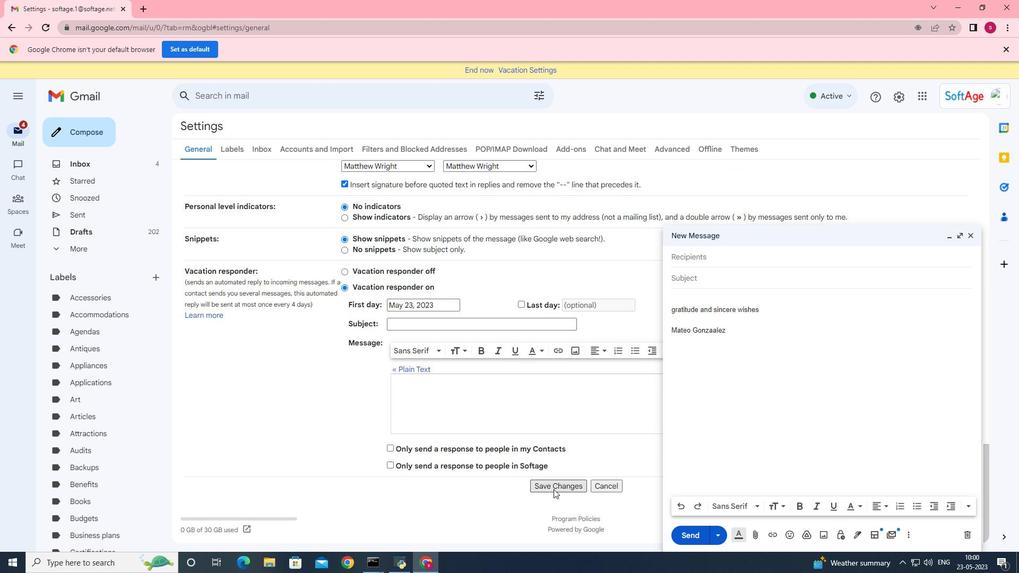 
Action: Mouse moved to (973, 231)
Screenshot: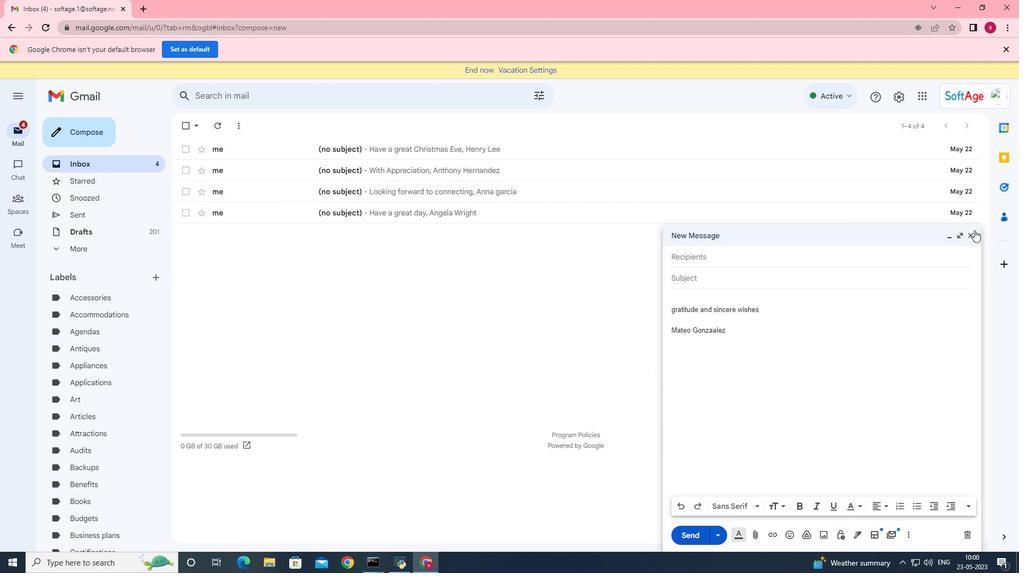 
Action: Mouse pressed left at (973, 231)
Screenshot: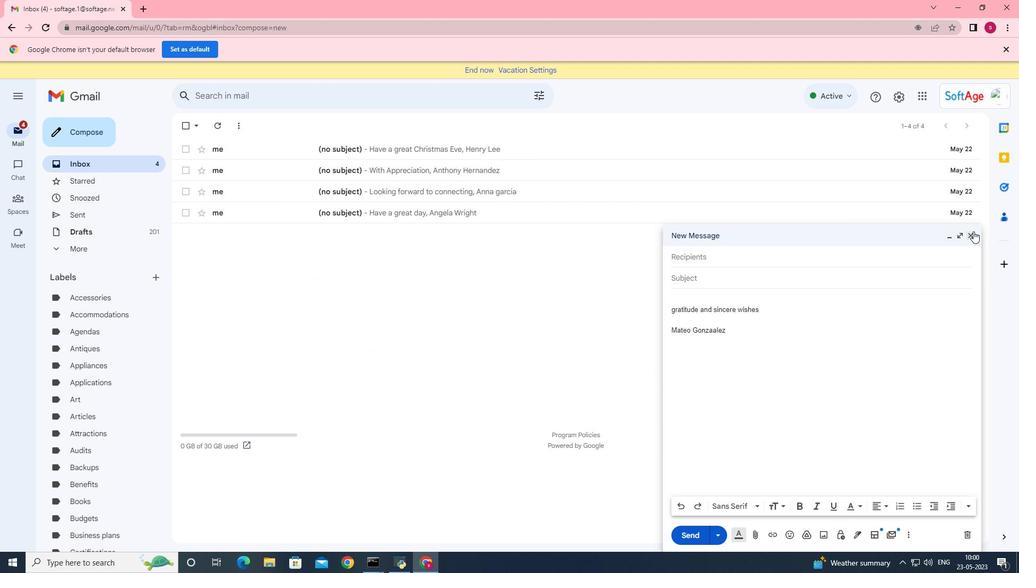 
Action: Mouse moved to (76, 130)
Screenshot: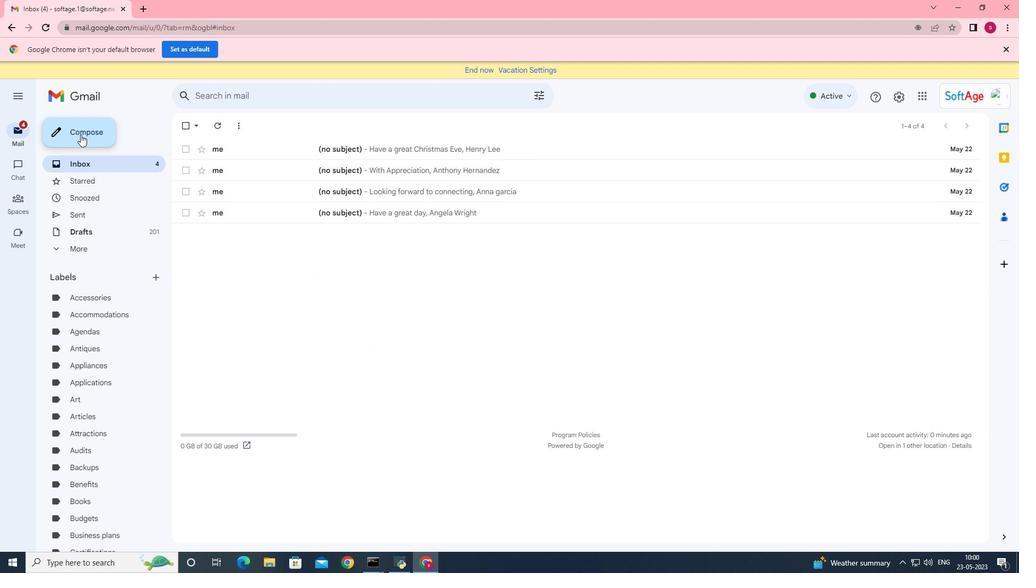
Action: Mouse pressed left at (76, 130)
Screenshot: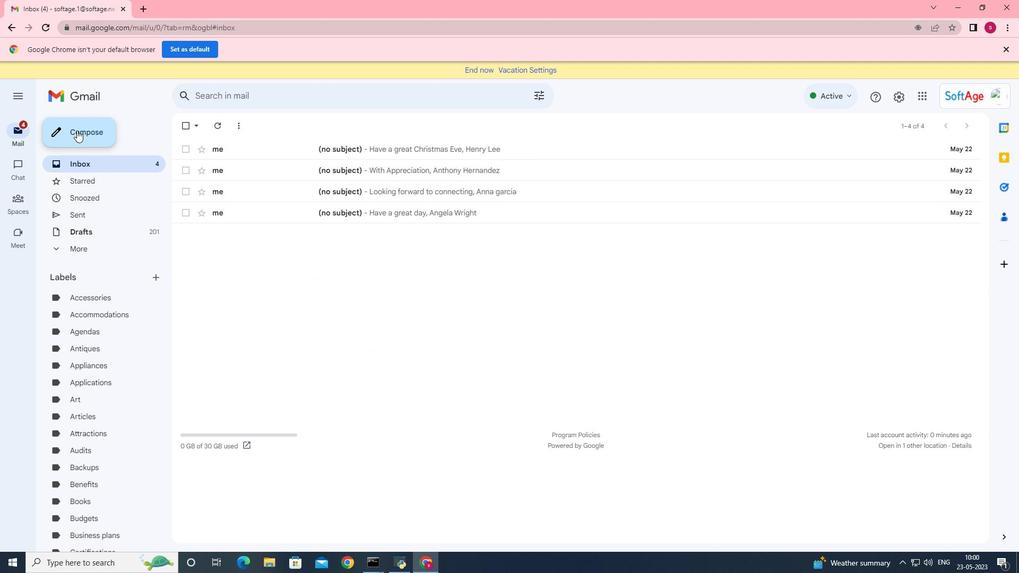 
Action: Mouse moved to (725, 264)
Screenshot: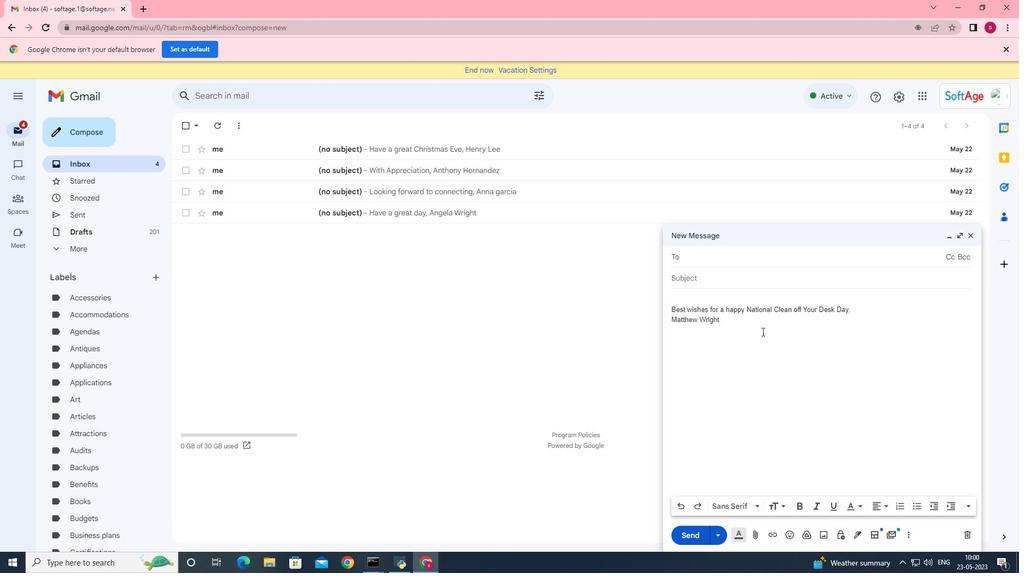 
Action: Key pressed <Key.shift>Sotage.3<Key.shift><Key.caps_lock>@SFTAGE.NET
Screenshot: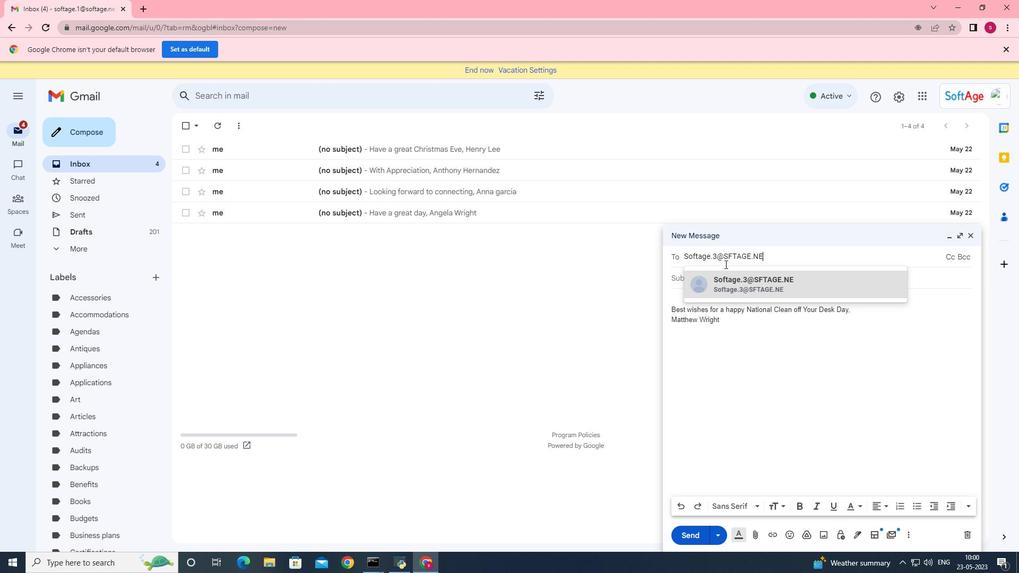 
Action: Mouse moved to (736, 282)
Screenshot: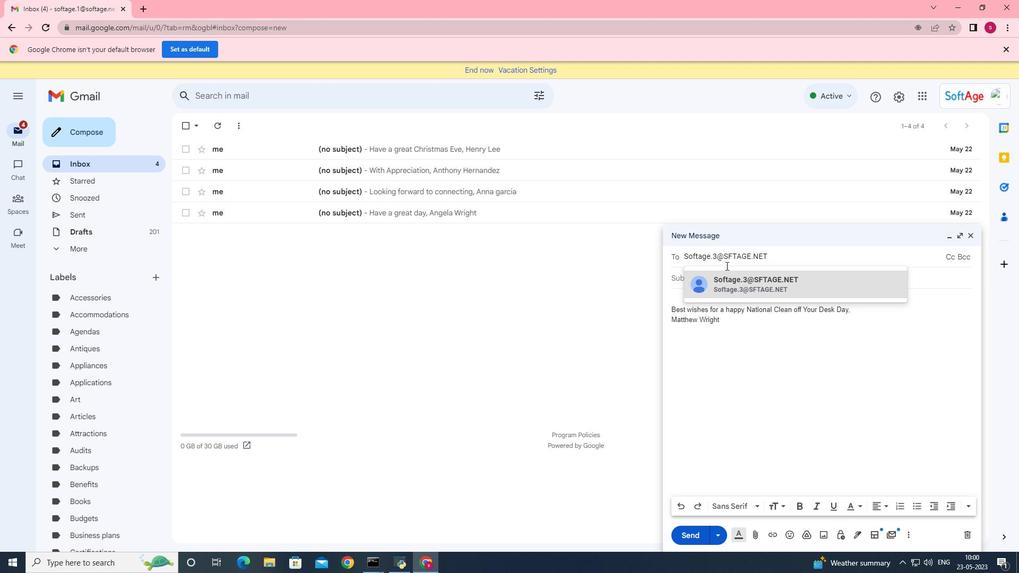 
Action: Mouse pressed left at (736, 282)
Screenshot: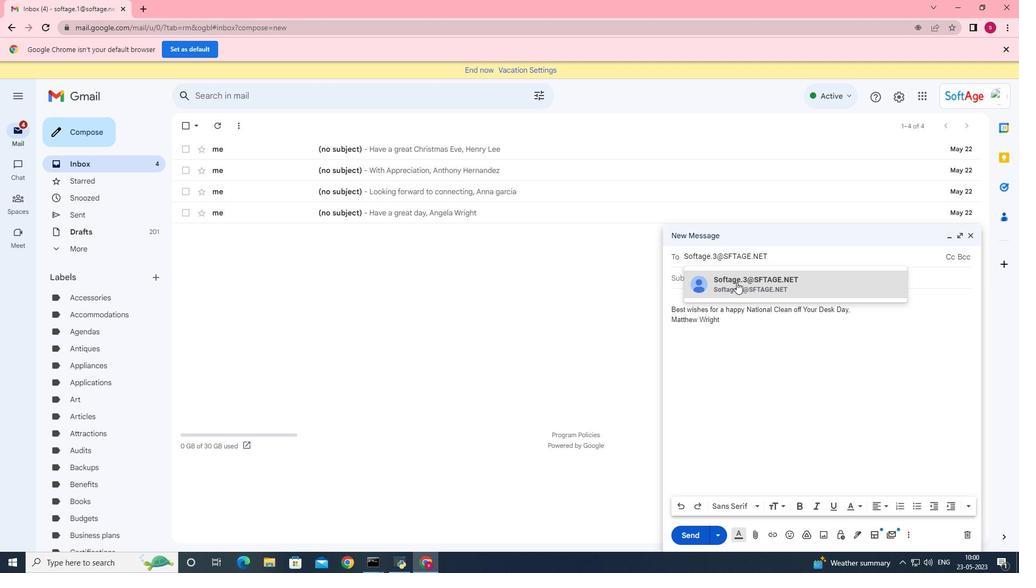 
Action: Mouse moved to (794, 257)
Screenshot: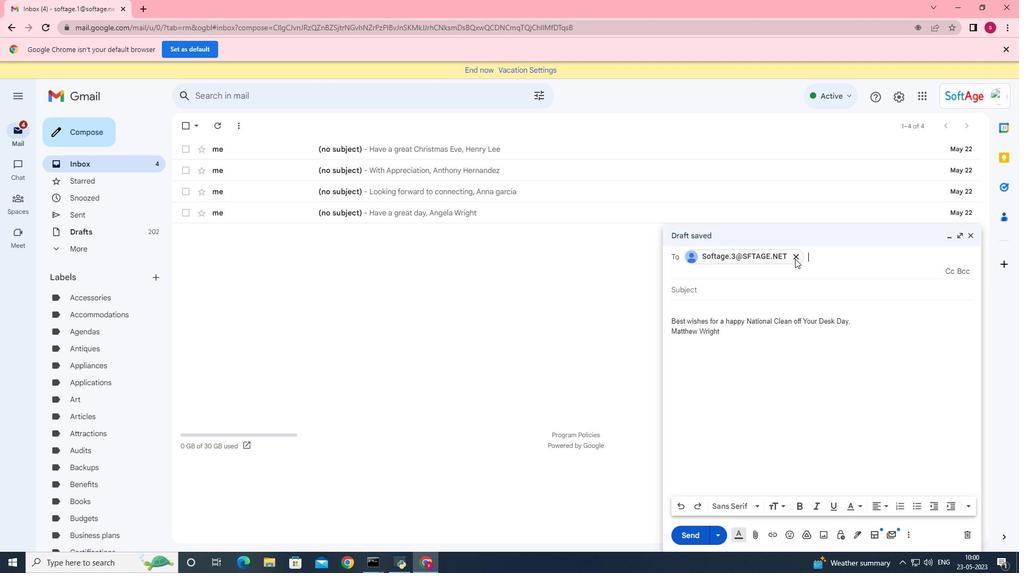 
Action: Mouse pressed left at (794, 257)
Screenshot: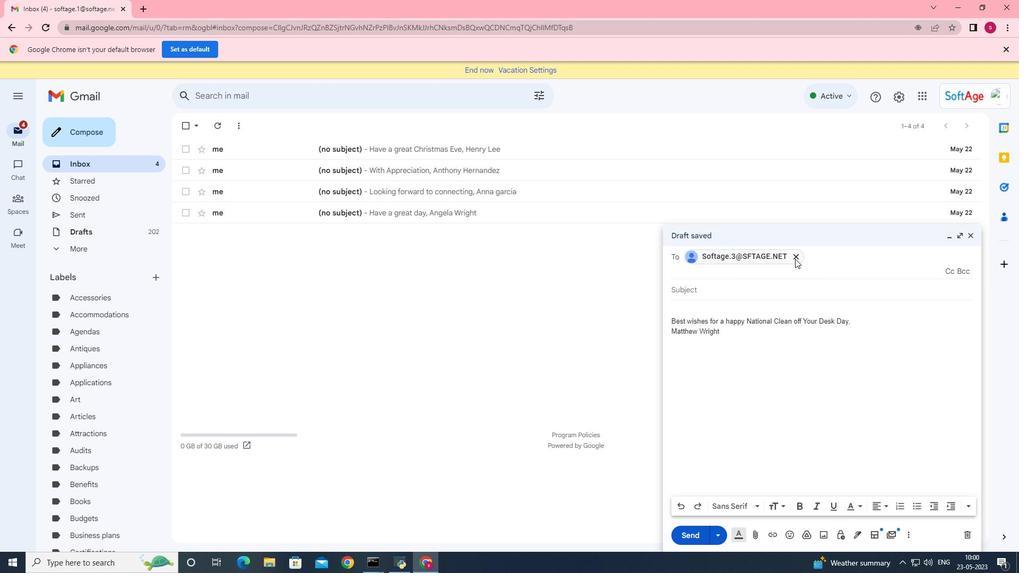 
Action: Key pressed <Key.caps_lock><Key.shift><Key.shift><Key.shift><Key.shift><Key.shift><Key.shift><Key.shift><Key.shift><Key.shift><Key.shift><Key.shift><Key.shift><Key.shift><Key.shift><Key.shift><Key.shift><Key.shift>Softage.2<Key.f12><Key.backspace>
Screenshot: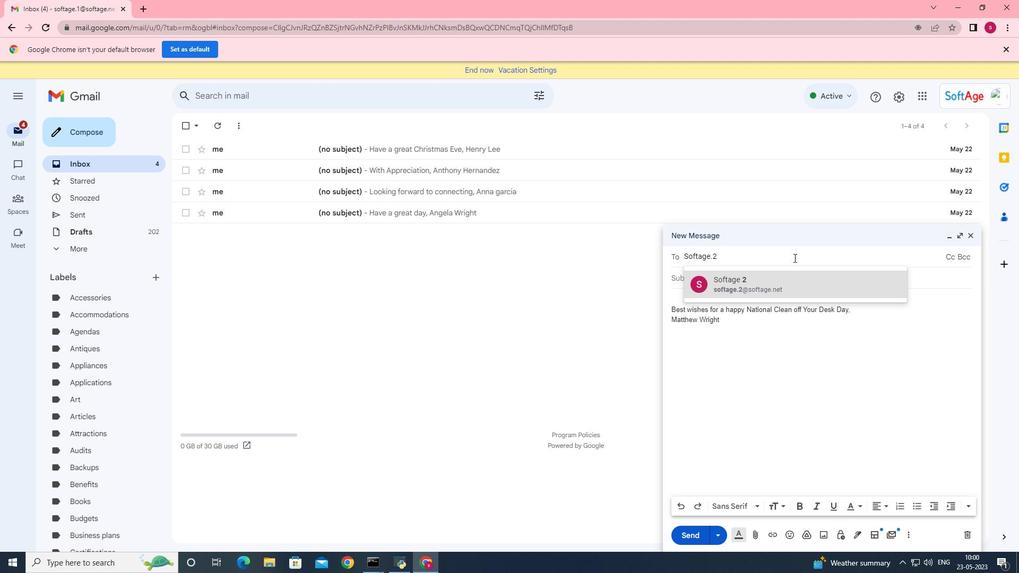 
Action: Mouse moved to (1007, 66)
Screenshot: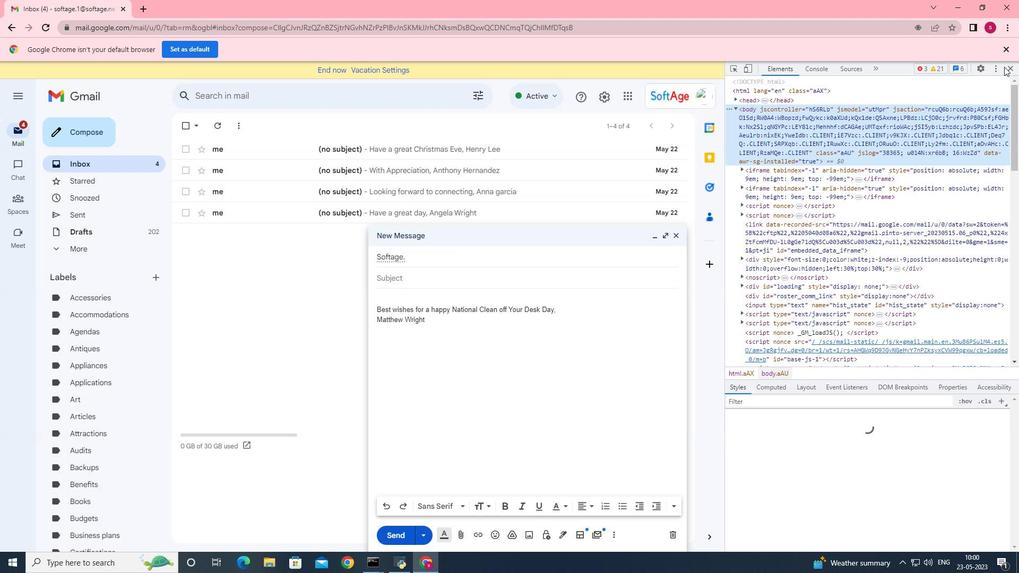 
Action: Mouse pressed left at (1007, 66)
Screenshot: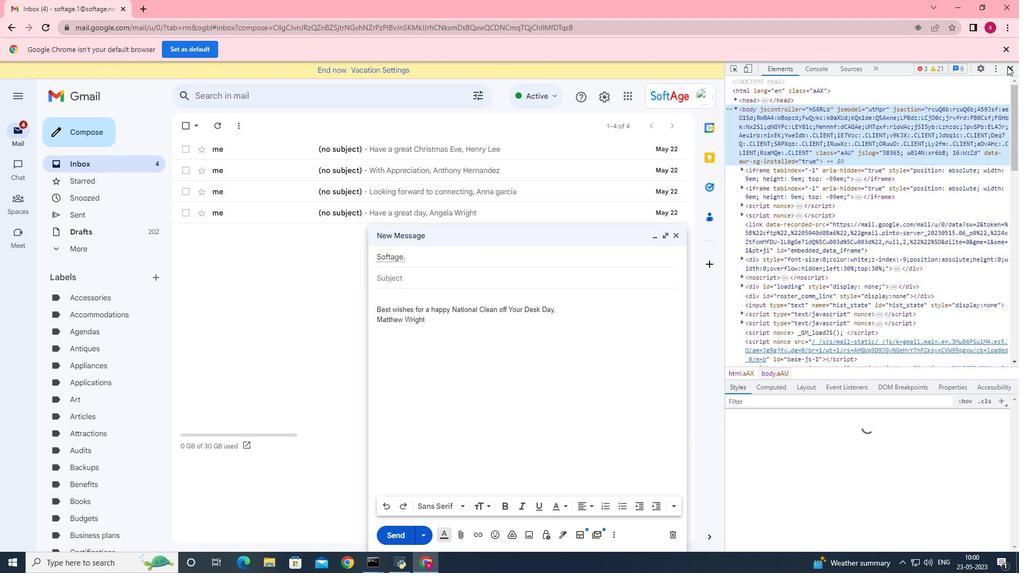 
Action: Mouse moved to (731, 262)
Screenshot: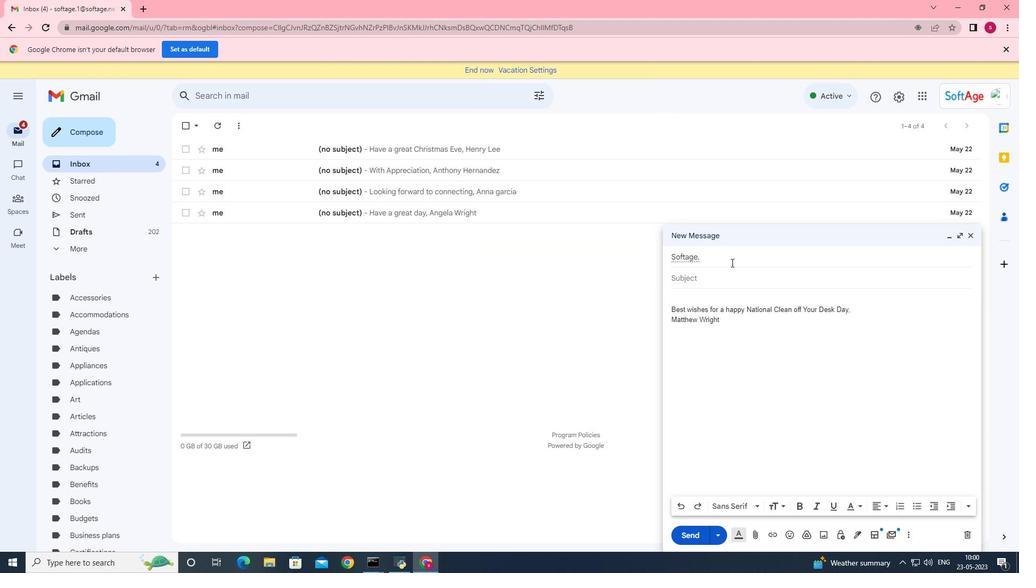 
Action: Key pressed <Key.backspace>
Screenshot: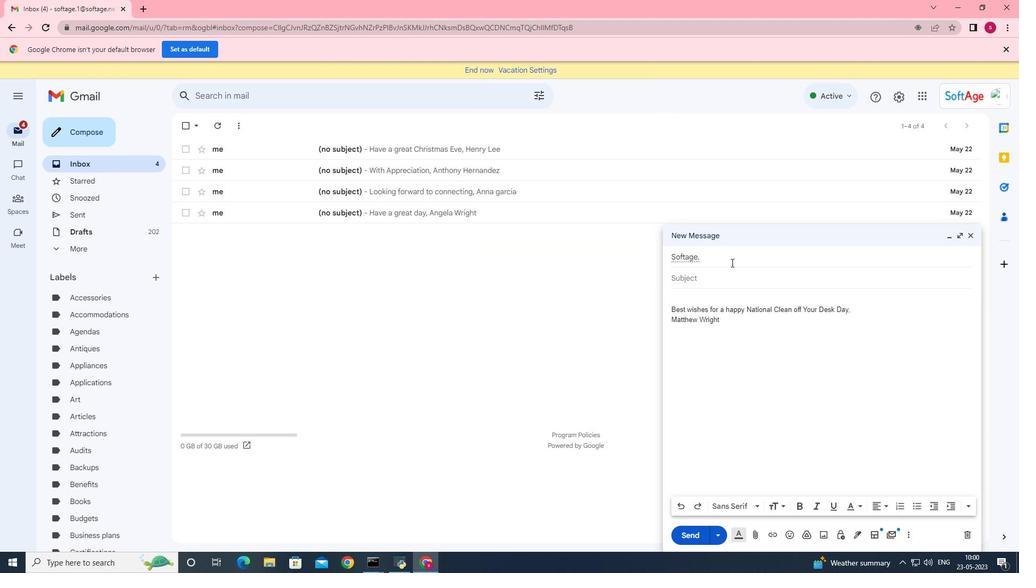 
Action: Mouse moved to (724, 254)
Screenshot: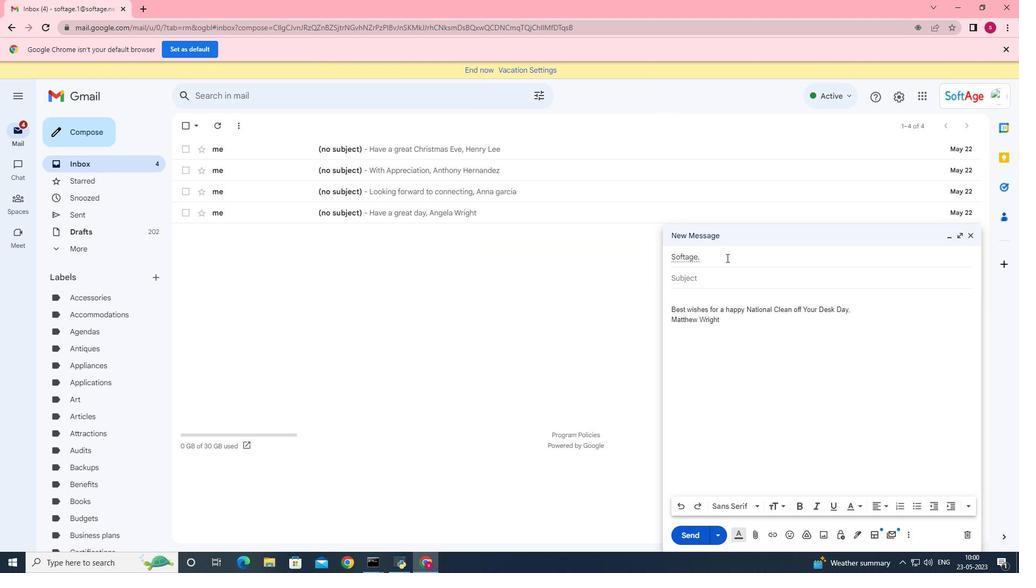 
Action: Mouse pressed left at (724, 254)
Screenshot: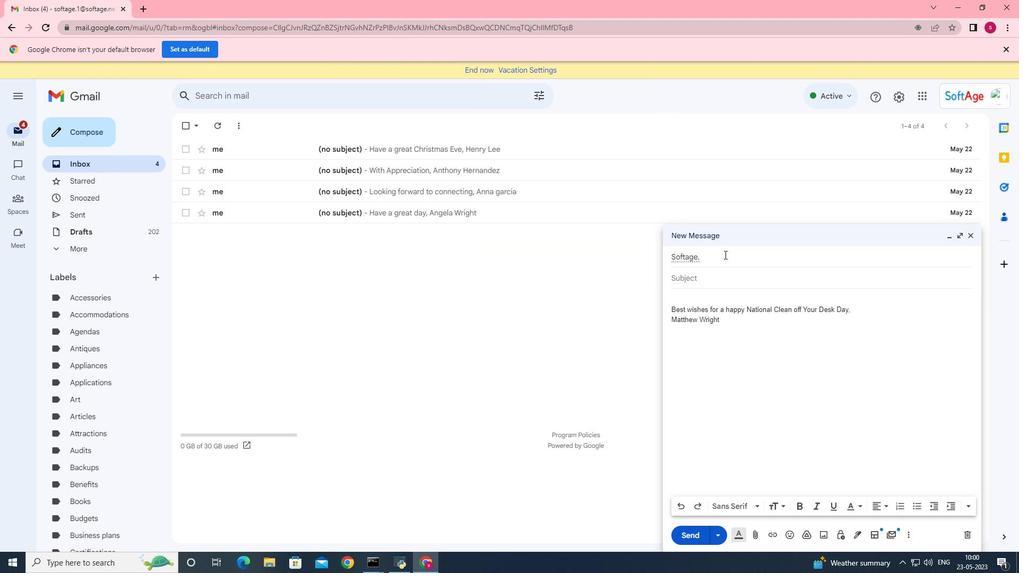 
Action: Mouse moved to (729, 257)
Screenshot: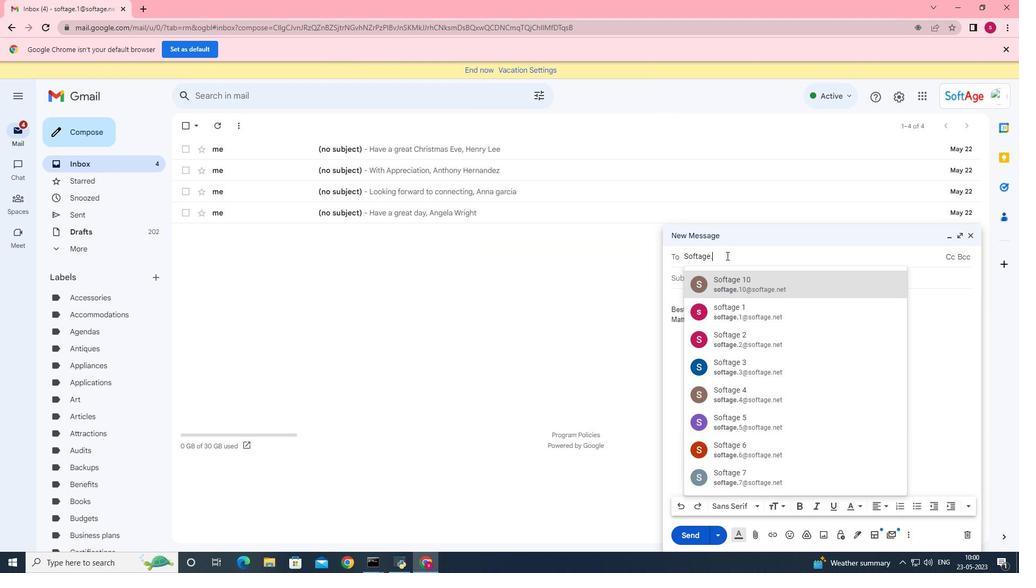 
Action: Key pressed 3<Key.shift>@softage.net
Screenshot: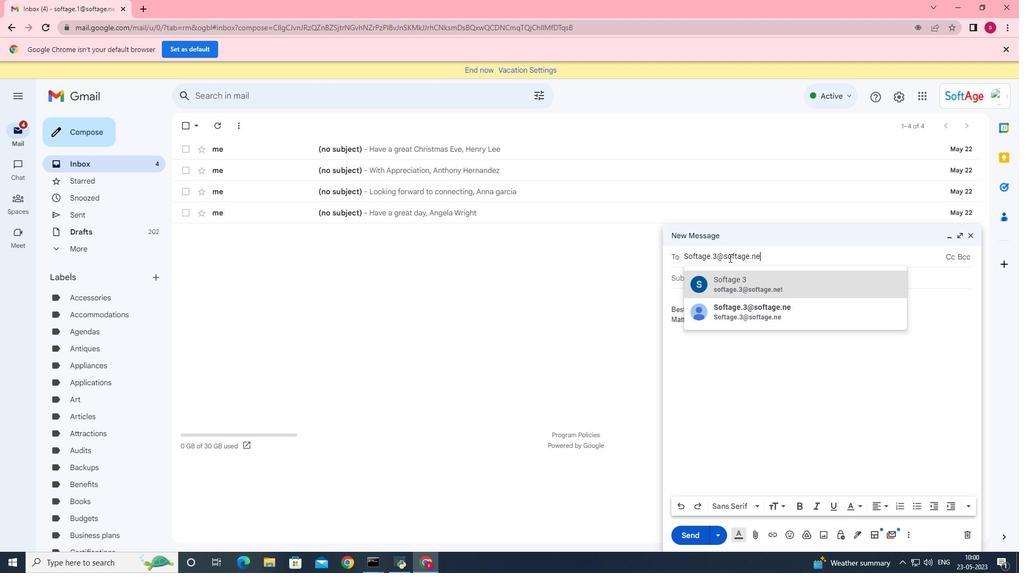 
Action: Mouse moved to (729, 282)
Screenshot: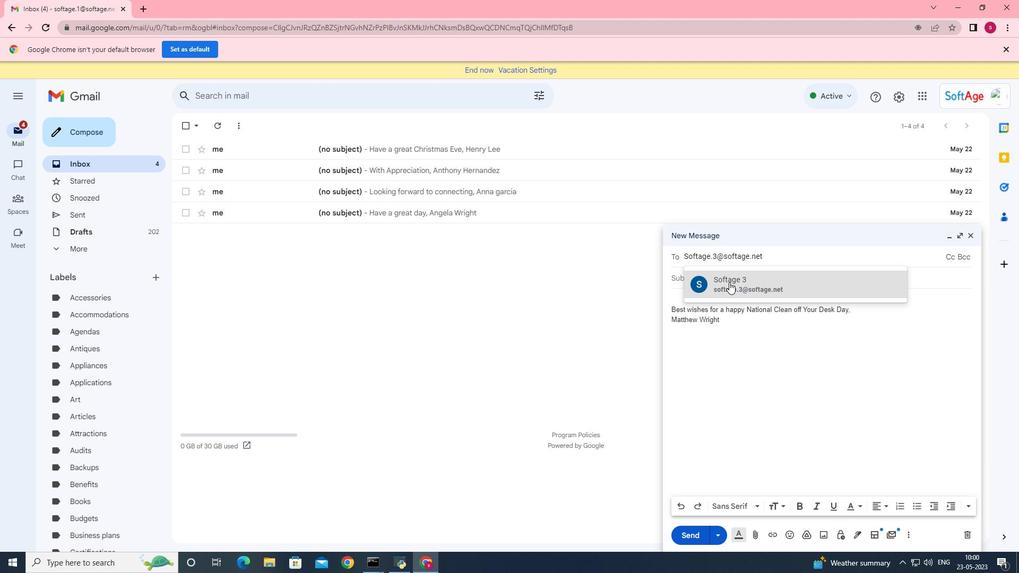 
Action: Mouse pressed left at (729, 282)
Screenshot: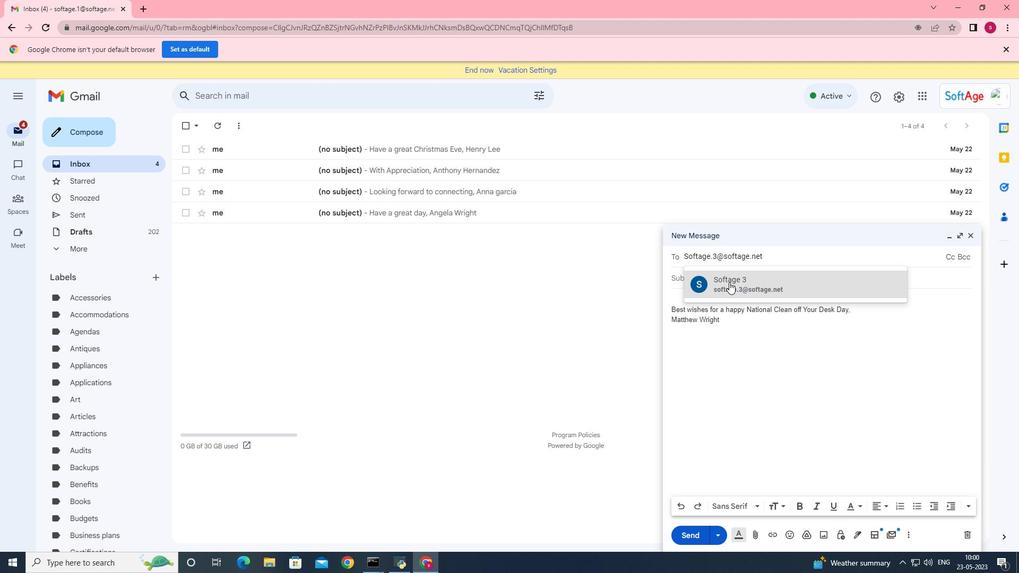 
Action: Mouse moved to (908, 535)
Screenshot: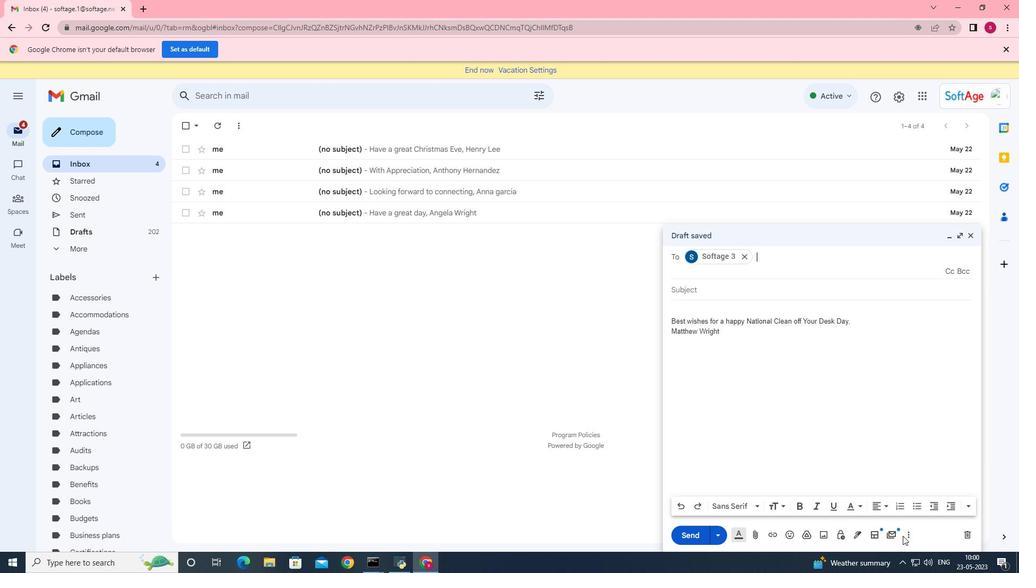 
Action: Mouse pressed left at (908, 535)
Screenshot: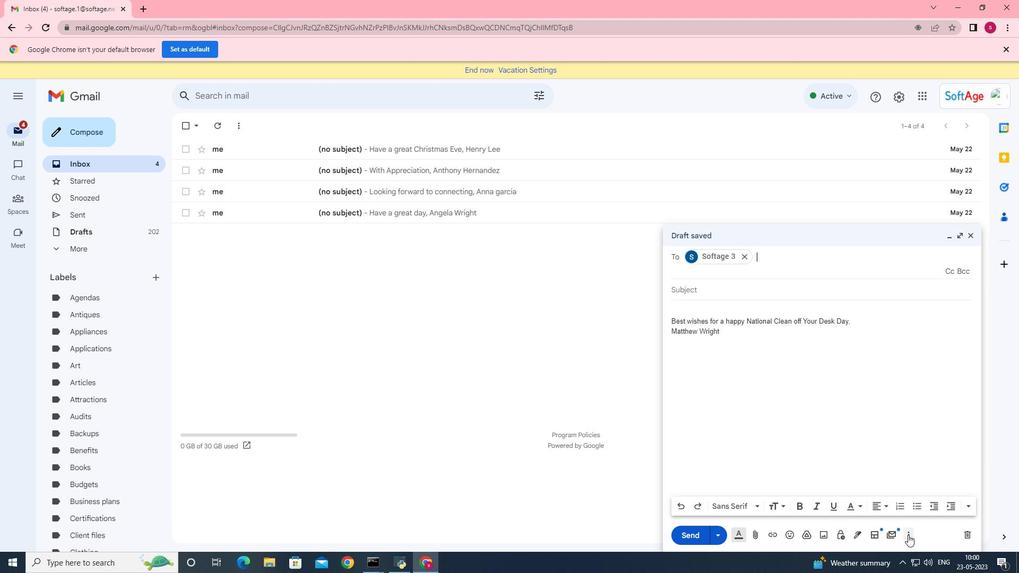 
Action: Mouse moved to (815, 437)
Screenshot: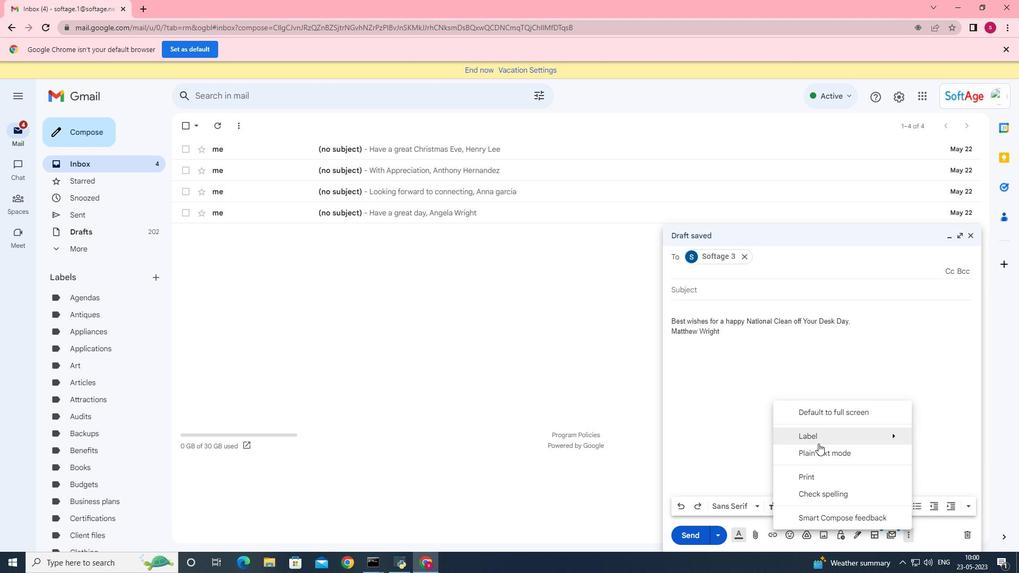
Action: Mouse pressed left at (815, 437)
Screenshot: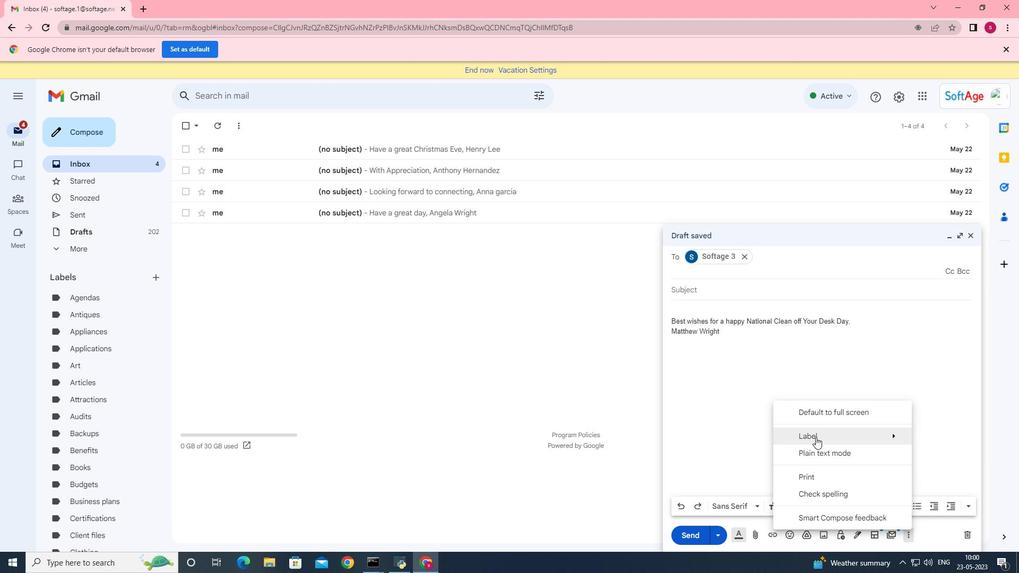 
Action: Mouse moved to (609, 419)
Screenshot: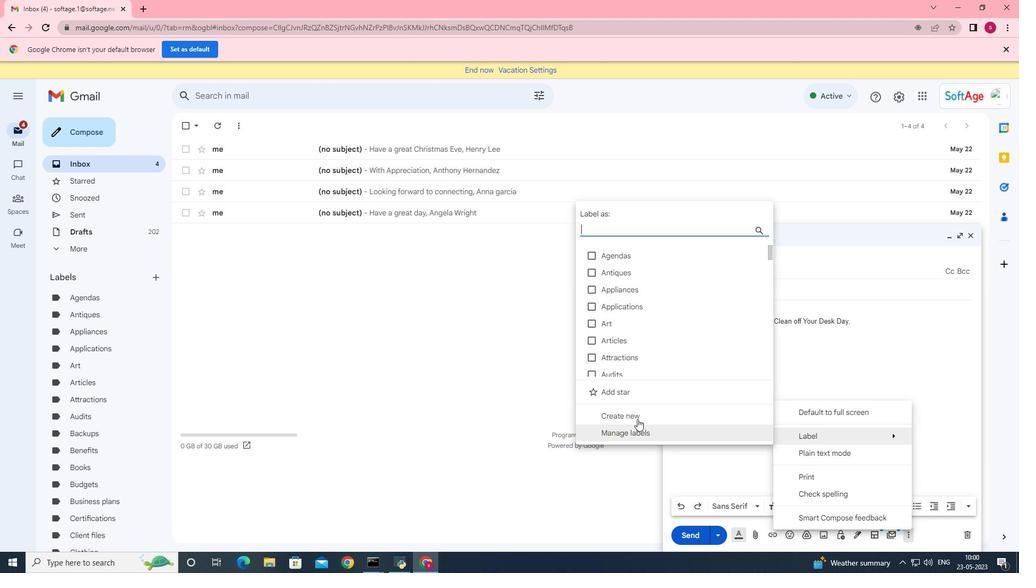 
Action: Mouse pressed left at (609, 419)
Screenshot: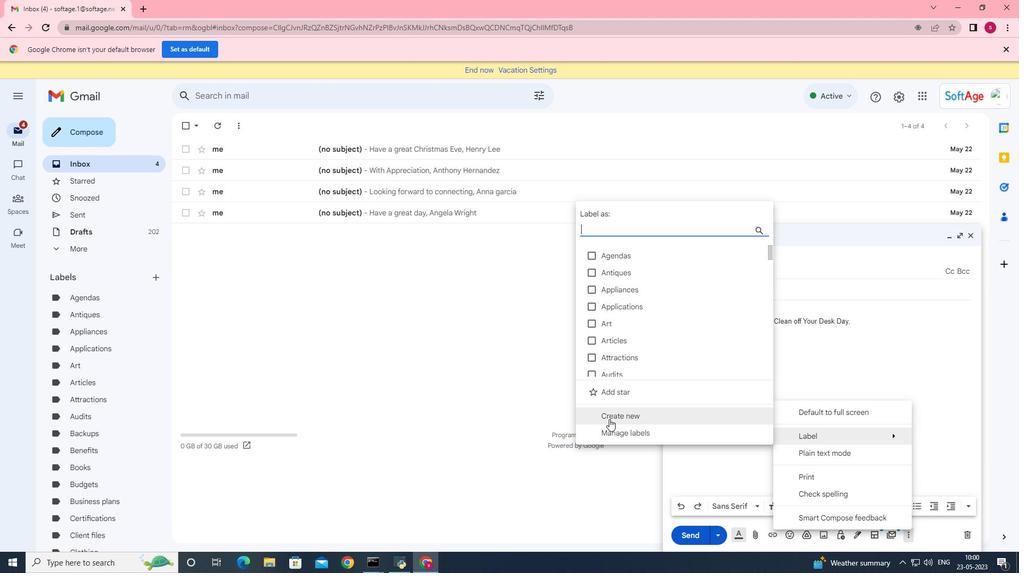 
Action: Key pressed <Key.shift>Board<Key.space>of<Key.space>directoras<Key.backspace><Key.backspace>s
Screenshot: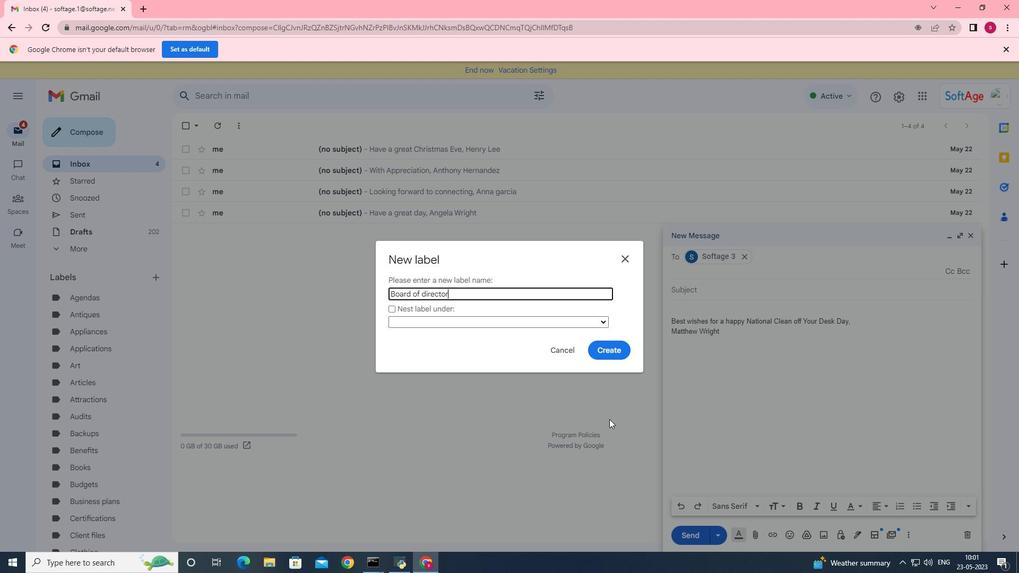 
Action: Mouse moved to (689, 536)
Screenshot: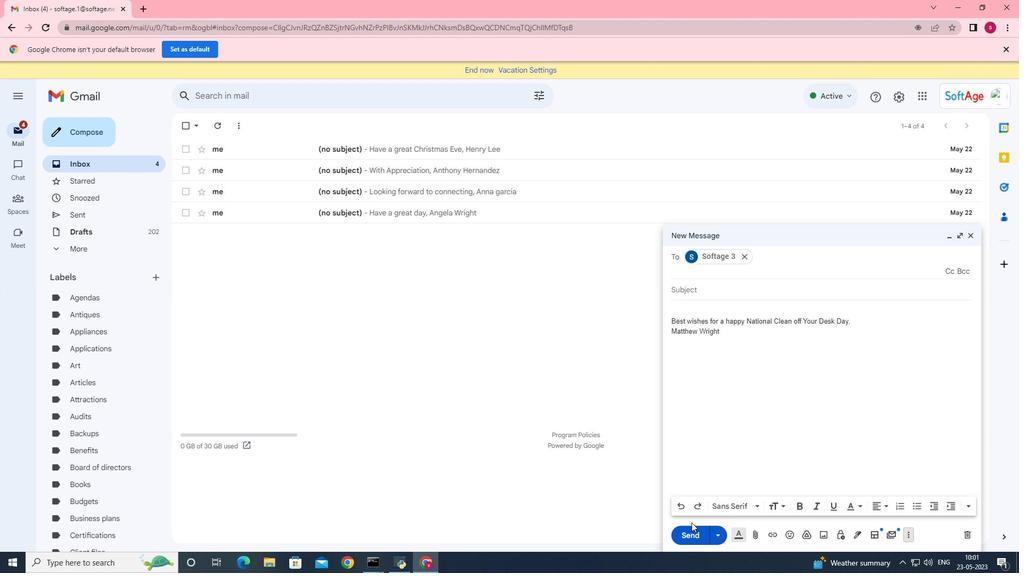 
Action: Mouse pressed left at (689, 536)
Screenshot: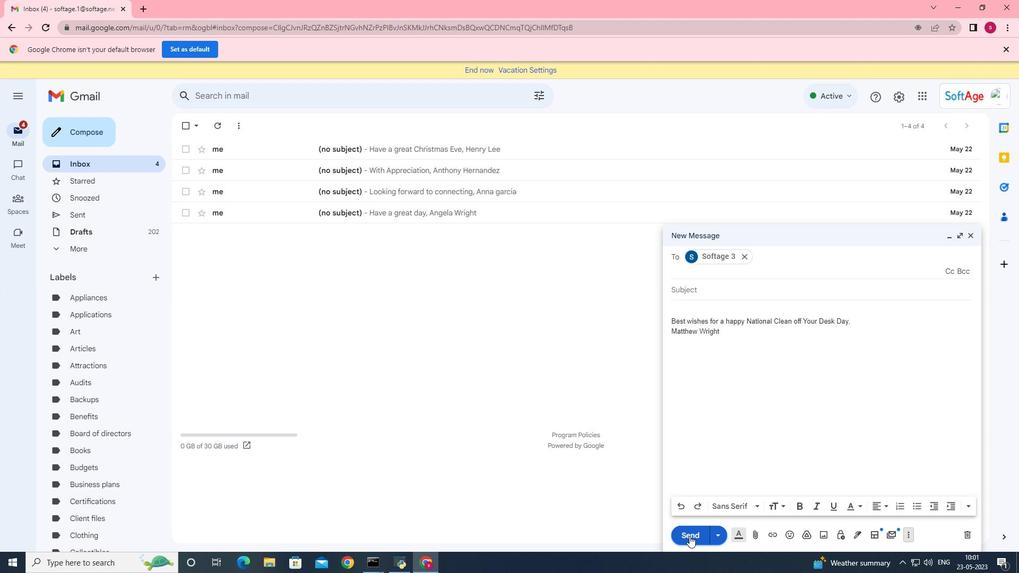 
Action: Mouse moved to (617, 434)
Screenshot: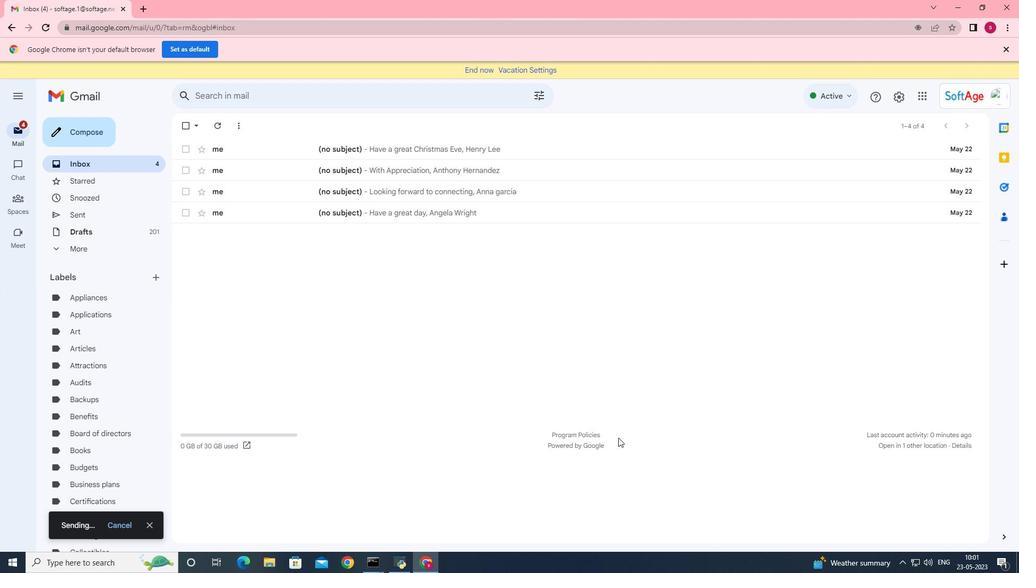 
